 Task: Open a blank sheet, save the file as 'teamwork' Insert a table '2 by 3' In first column, add headers, 'Product, Quantity'. Under first header add  Apple, Mango. Under second header add  15, 20. Change table style to  'Green'
Action: Mouse moved to (16, 18)
Screenshot: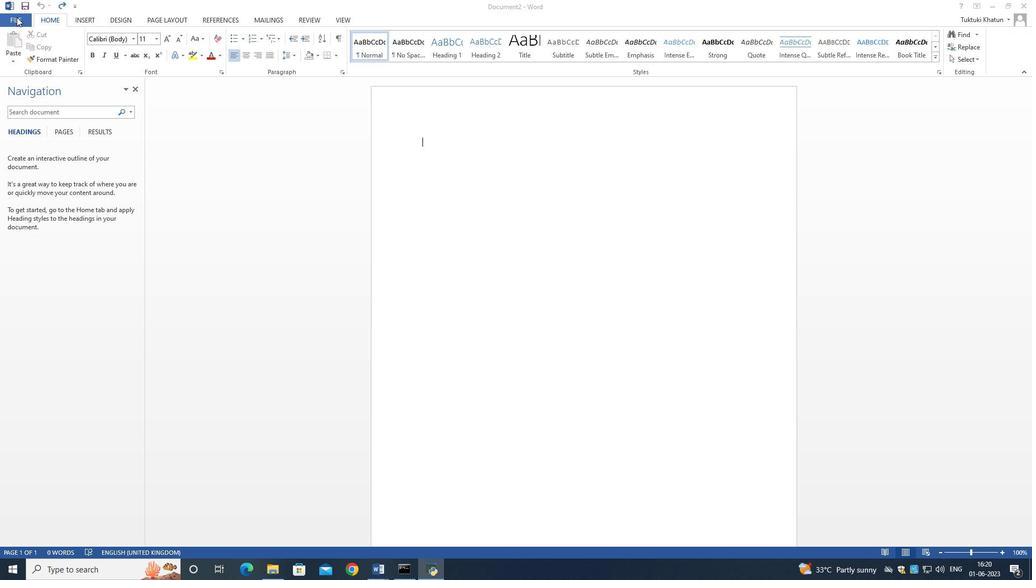 
Action: Mouse pressed left at (16, 18)
Screenshot: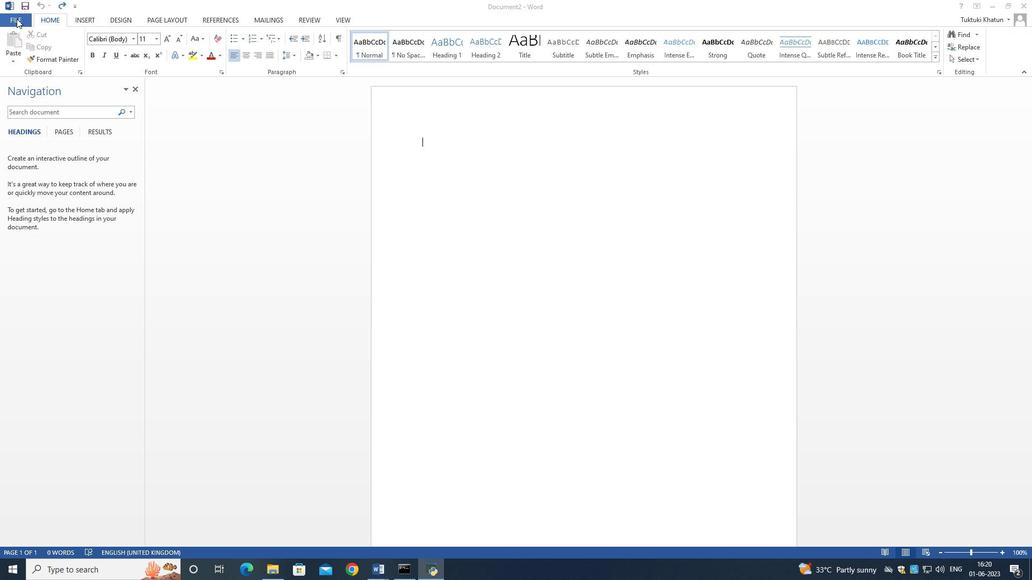 
Action: Mouse pressed left at (16, 18)
Screenshot: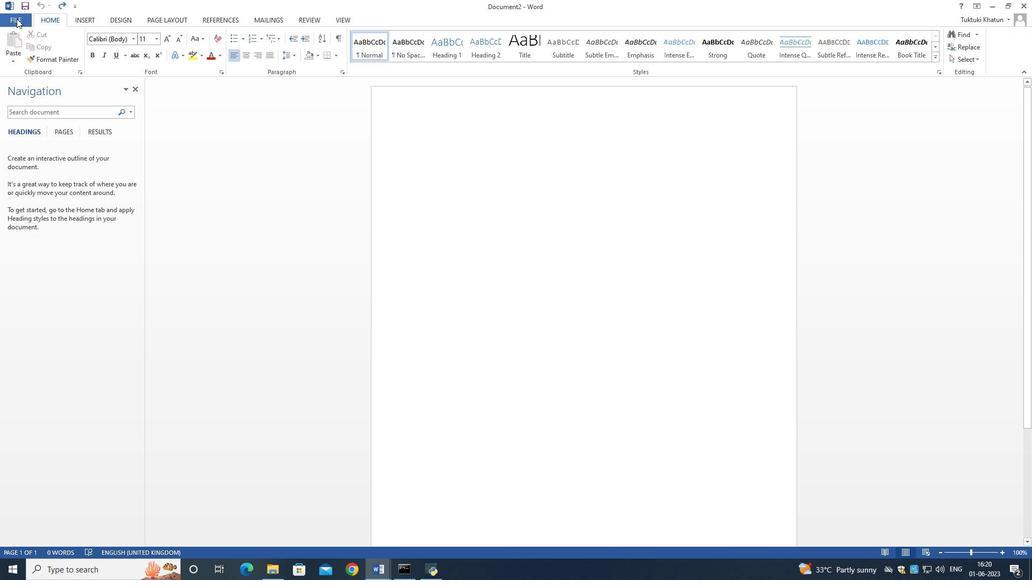 
Action: Mouse moved to (31, 86)
Screenshot: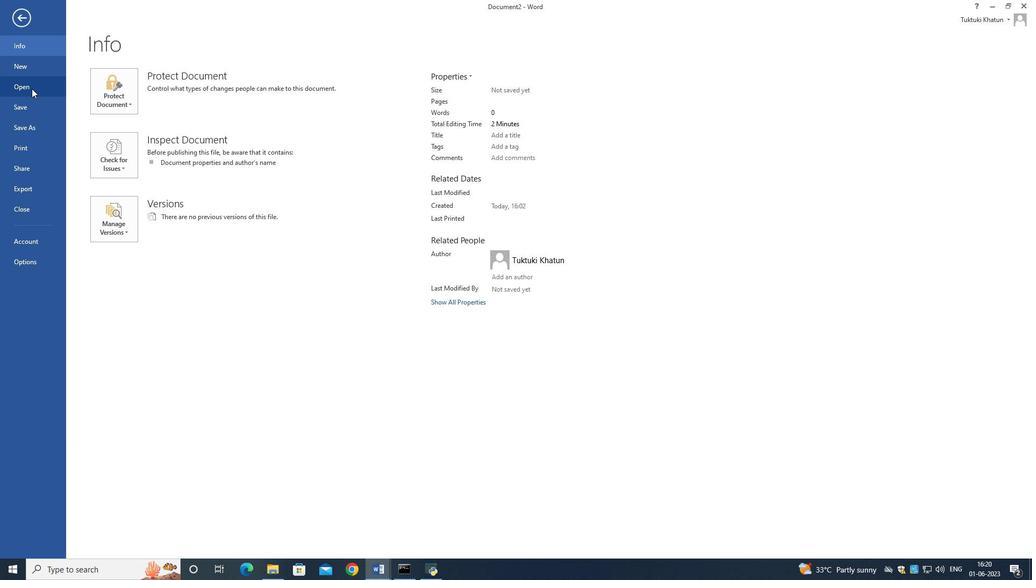 
Action: Mouse pressed left at (31, 86)
Screenshot: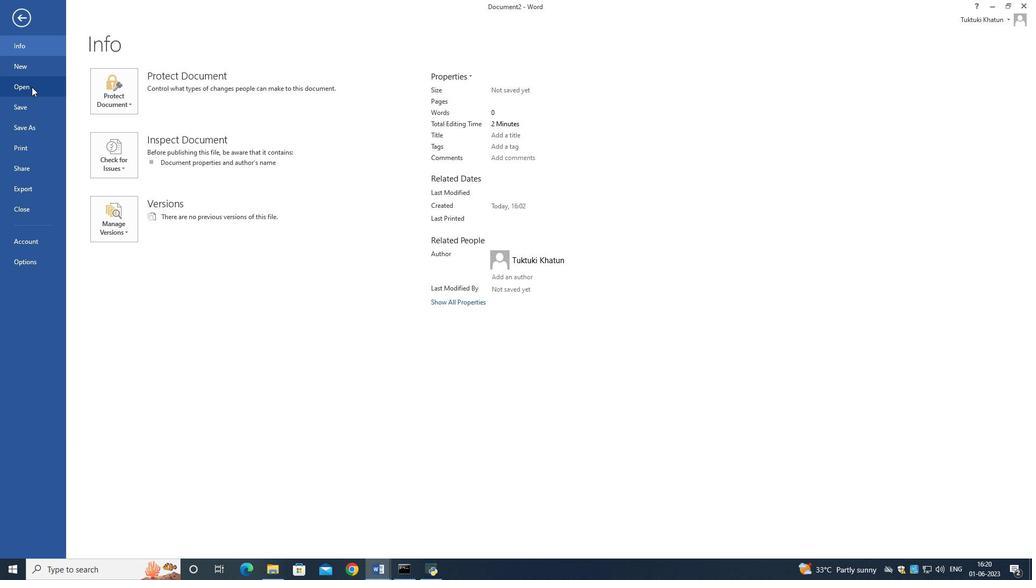 
Action: Mouse moved to (26, 68)
Screenshot: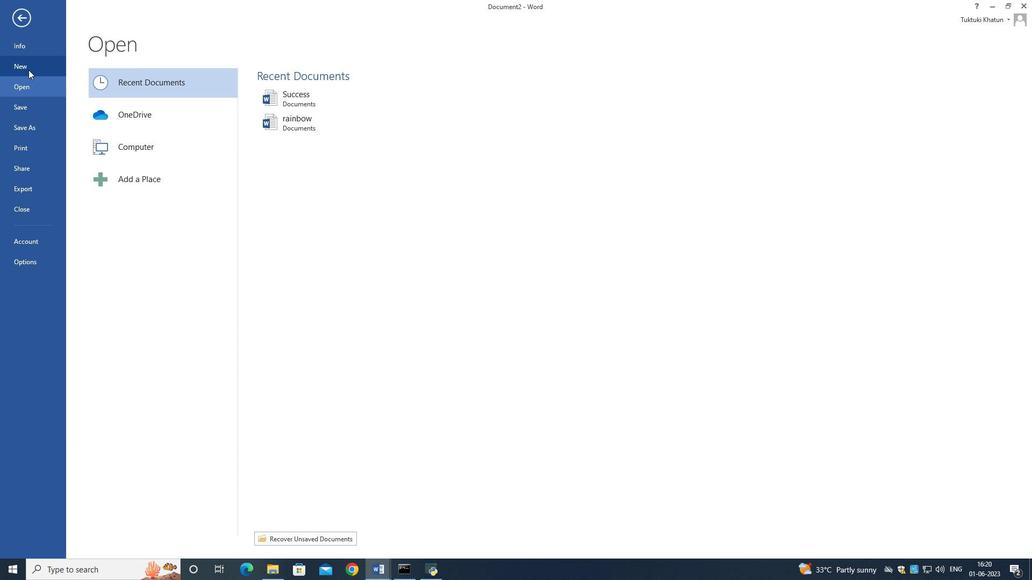 
Action: Mouse pressed left at (26, 68)
Screenshot: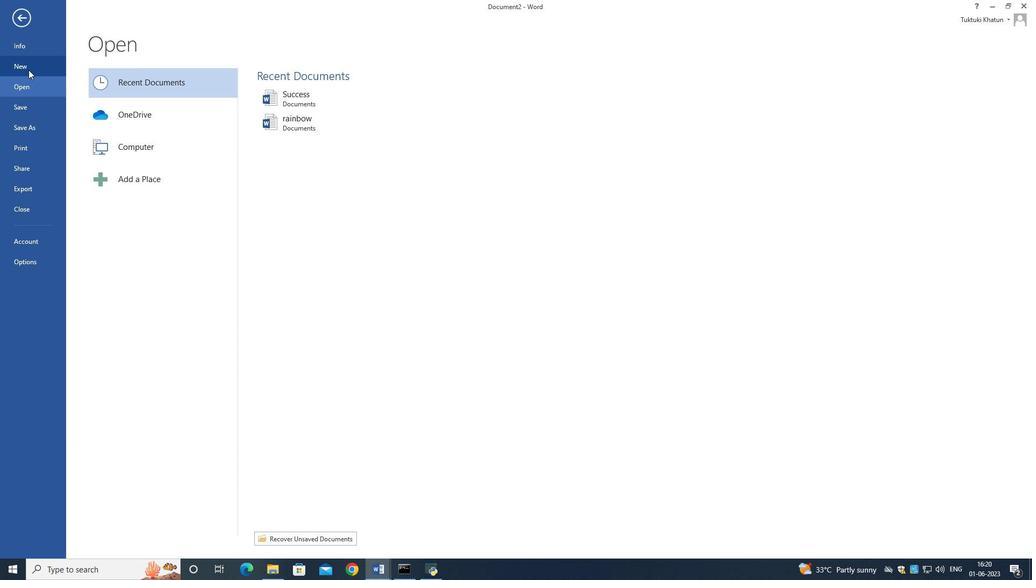 
Action: Mouse moved to (179, 161)
Screenshot: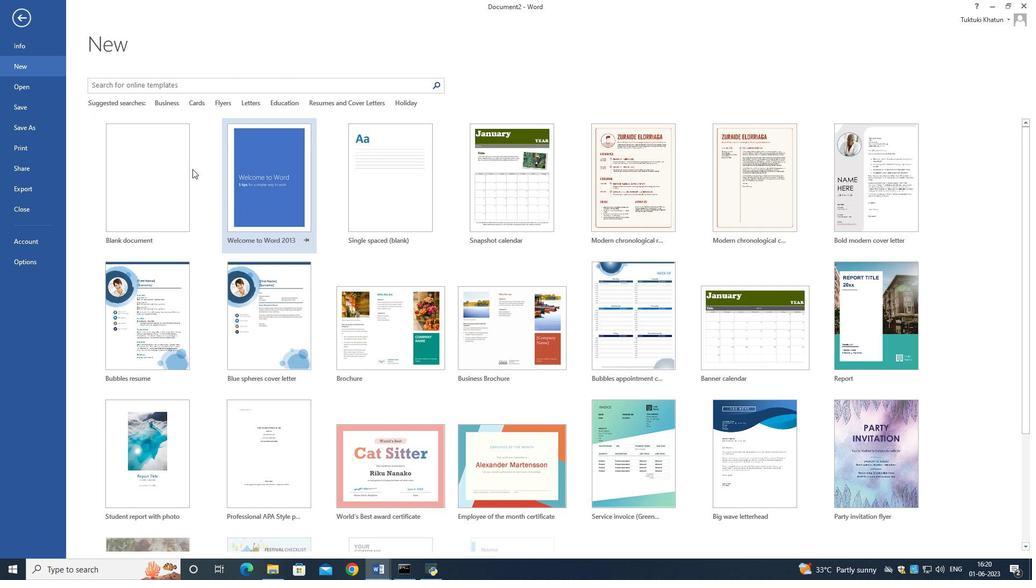 
Action: Mouse pressed left at (179, 161)
Screenshot: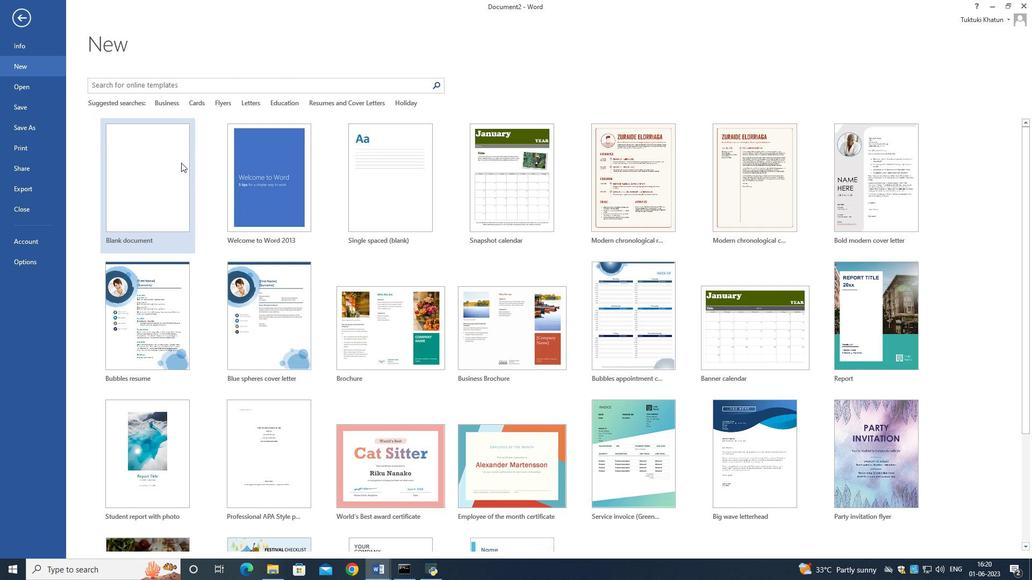 
Action: Key pressed ctrl+S
Screenshot: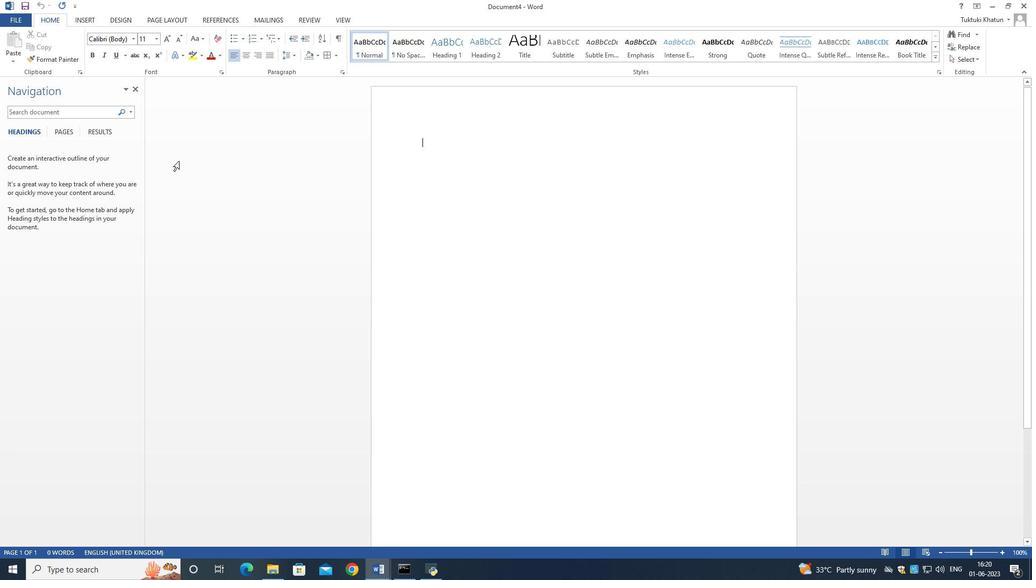 
Action: Mouse moved to (162, 119)
Screenshot: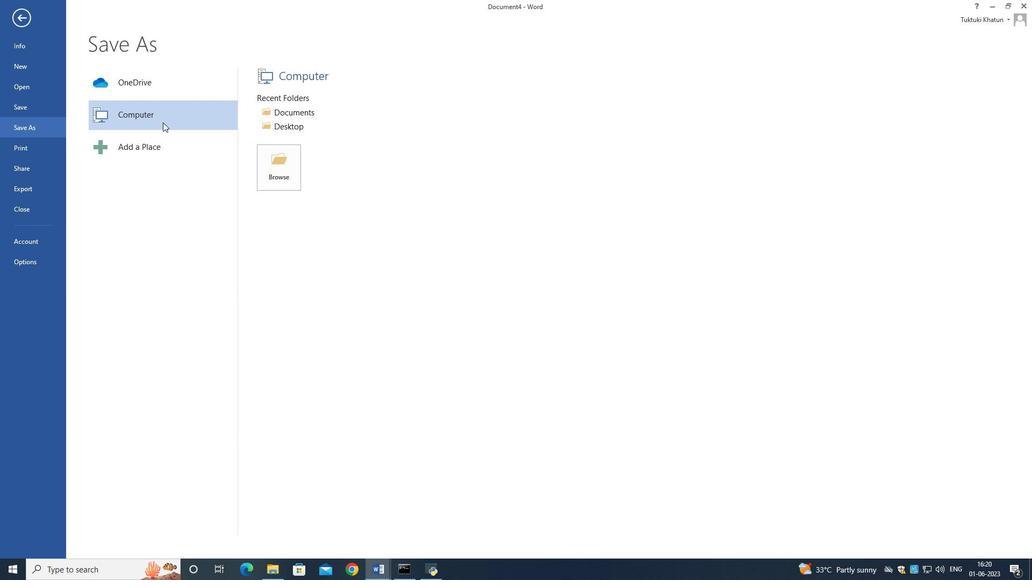 
Action: Mouse pressed left at (162, 119)
Screenshot: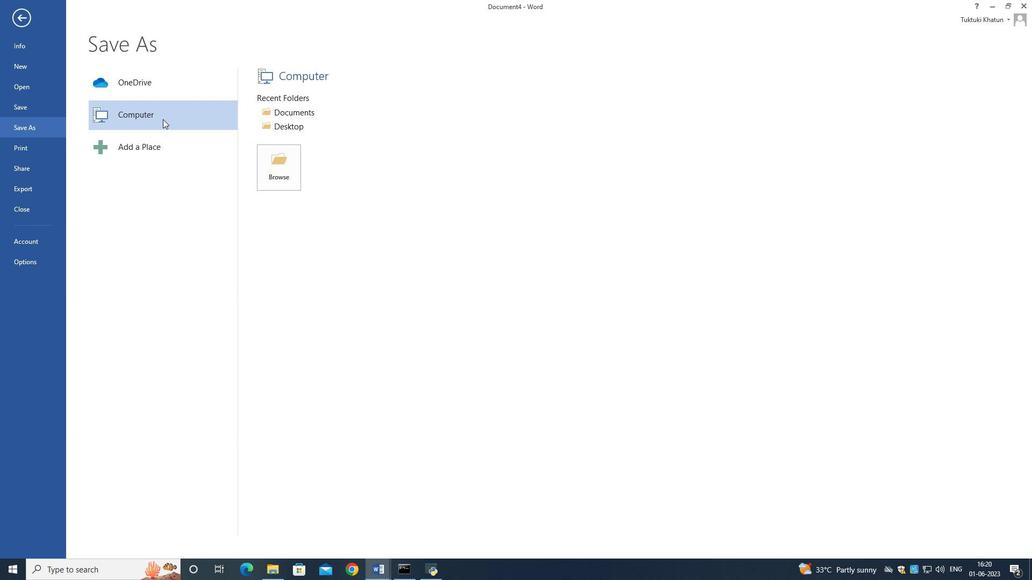 
Action: Mouse moved to (277, 108)
Screenshot: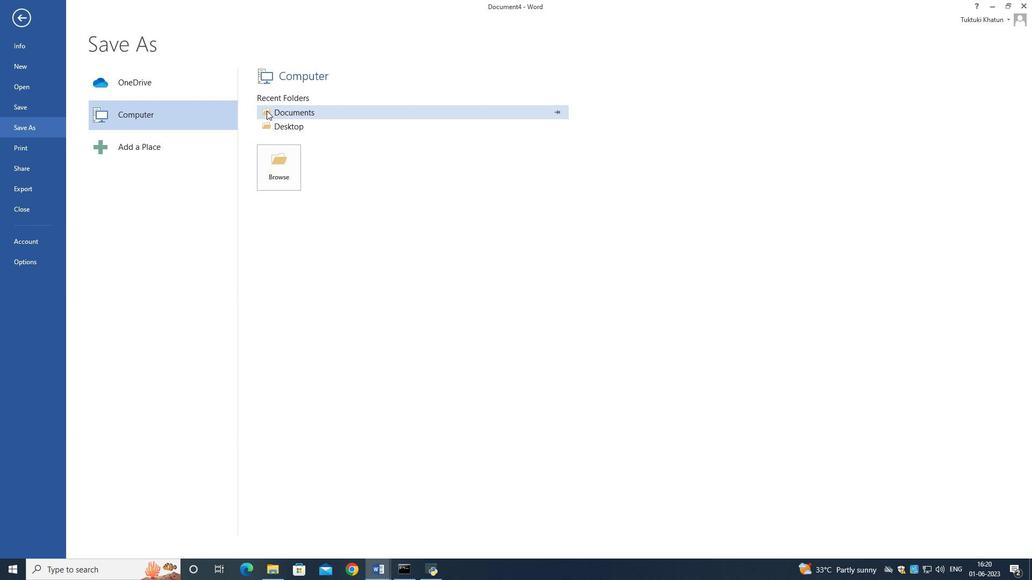 
Action: Mouse pressed left at (277, 108)
Screenshot: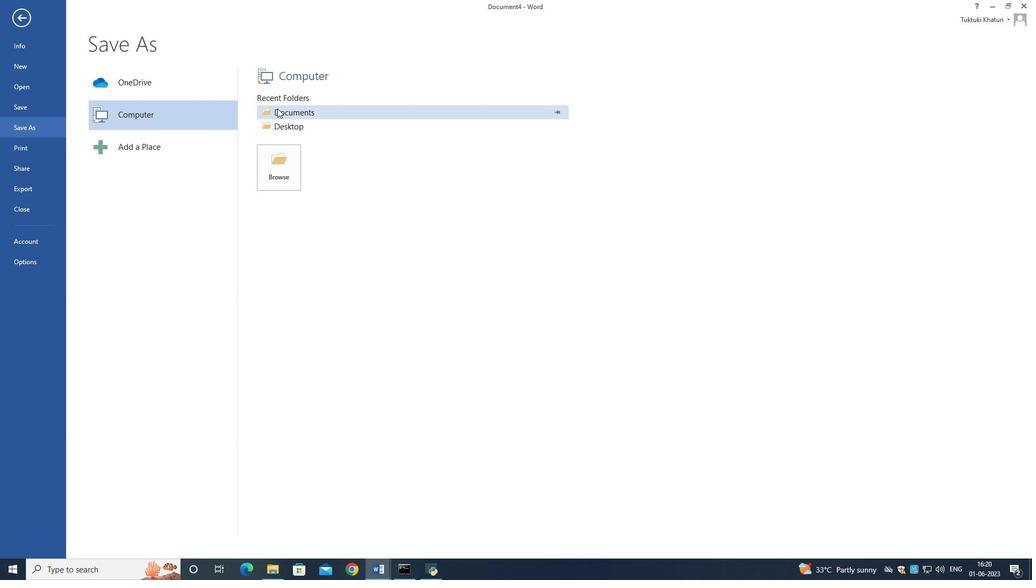 
Action: Mouse moved to (164, 179)
Screenshot: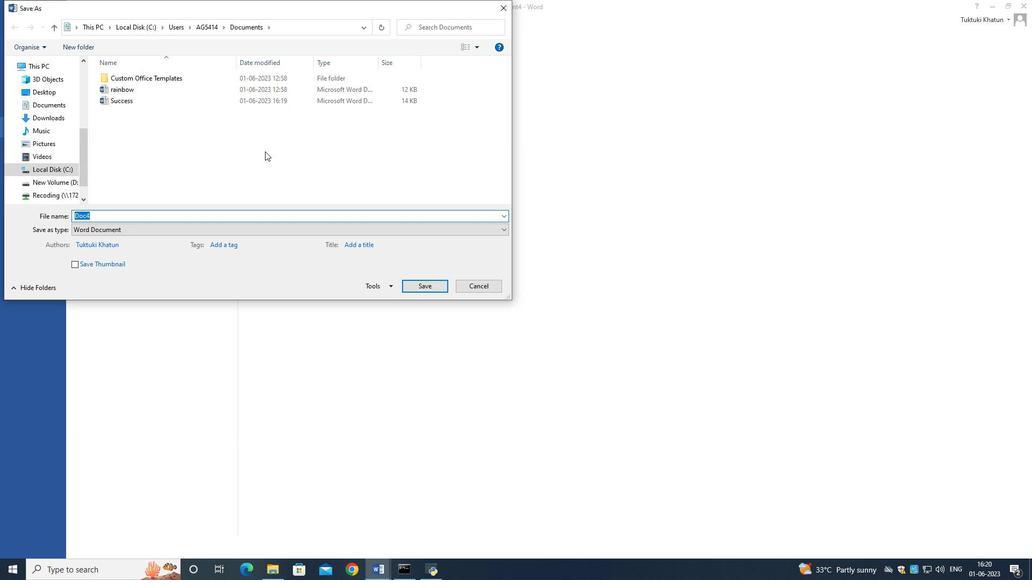 
Action: Key pressed <Key.backspace>teame<Key.backspace>work
Screenshot: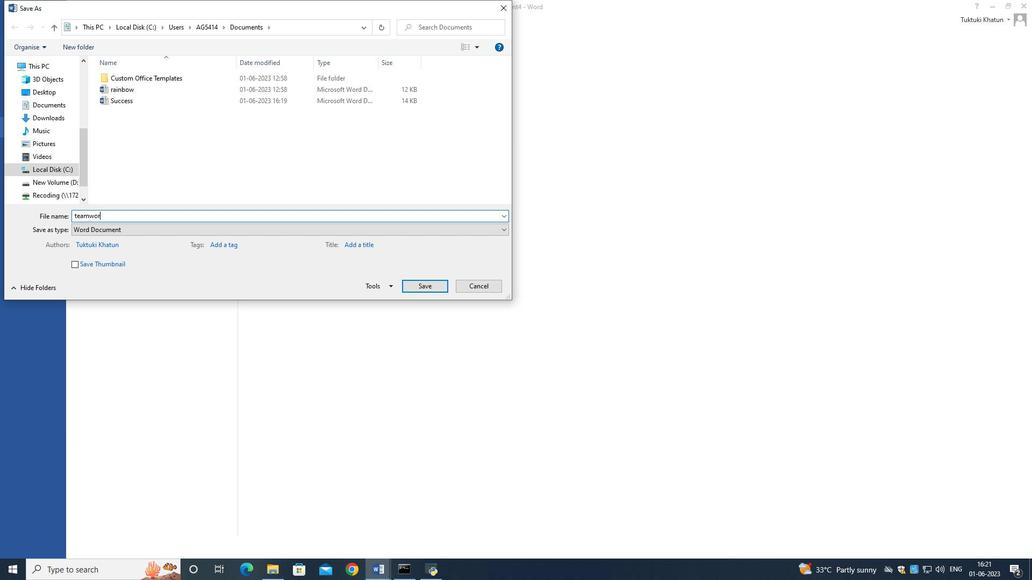 
Action: Mouse moved to (424, 291)
Screenshot: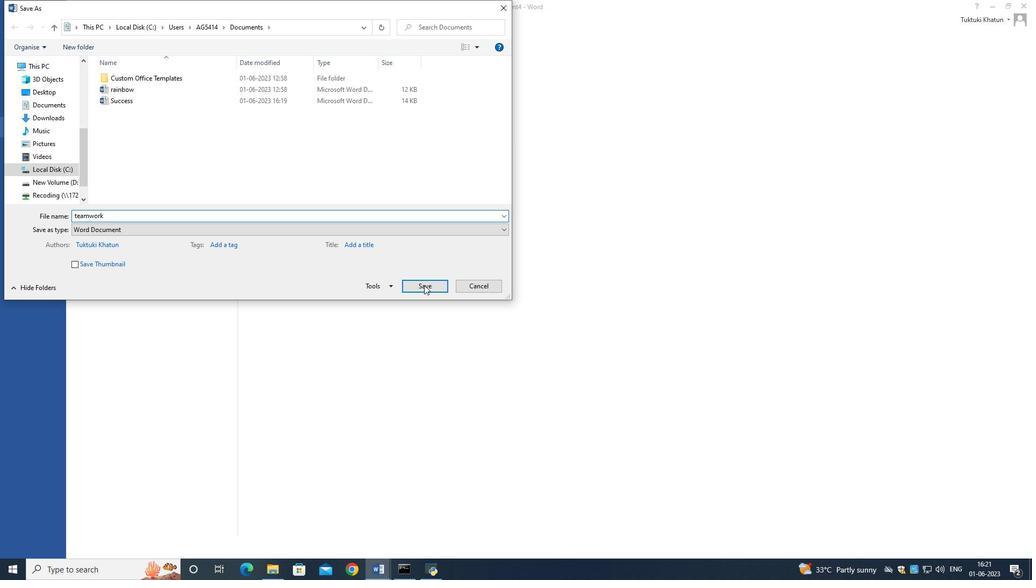 
Action: Mouse pressed left at (424, 291)
Screenshot: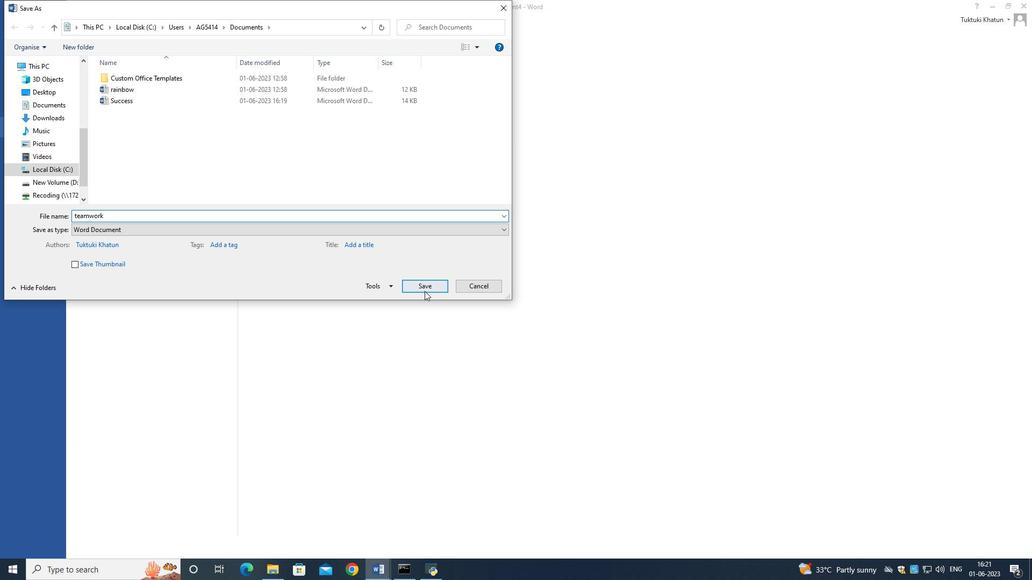 
Action: Mouse moved to (86, 16)
Screenshot: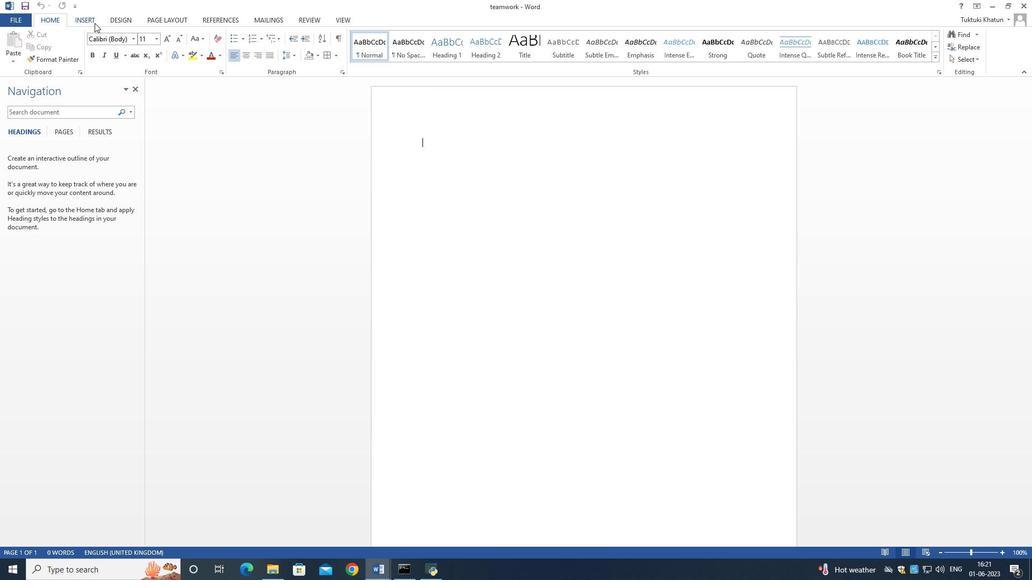 
Action: Mouse pressed left at (86, 16)
Screenshot: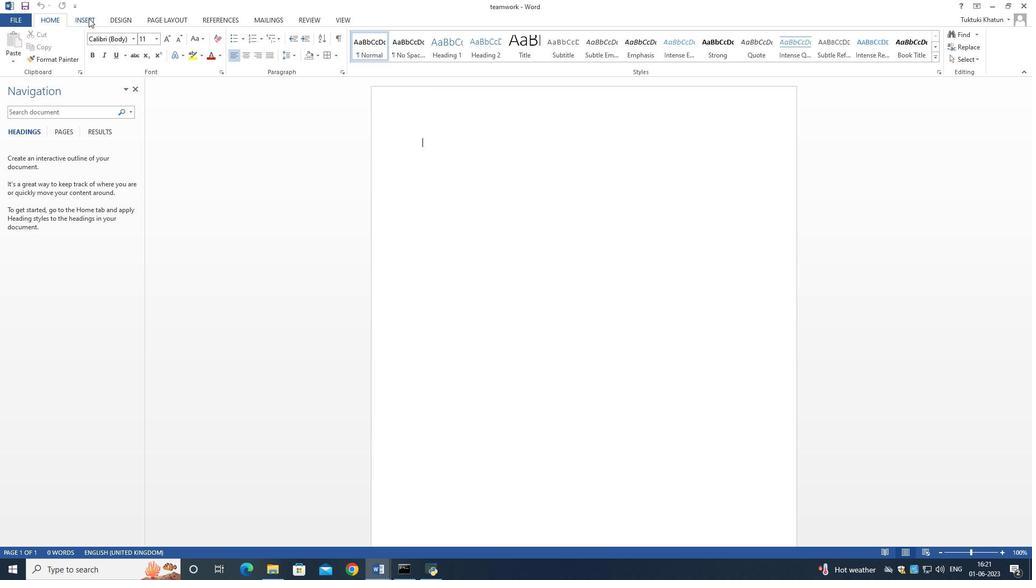 
Action: Mouse moved to (84, 43)
Screenshot: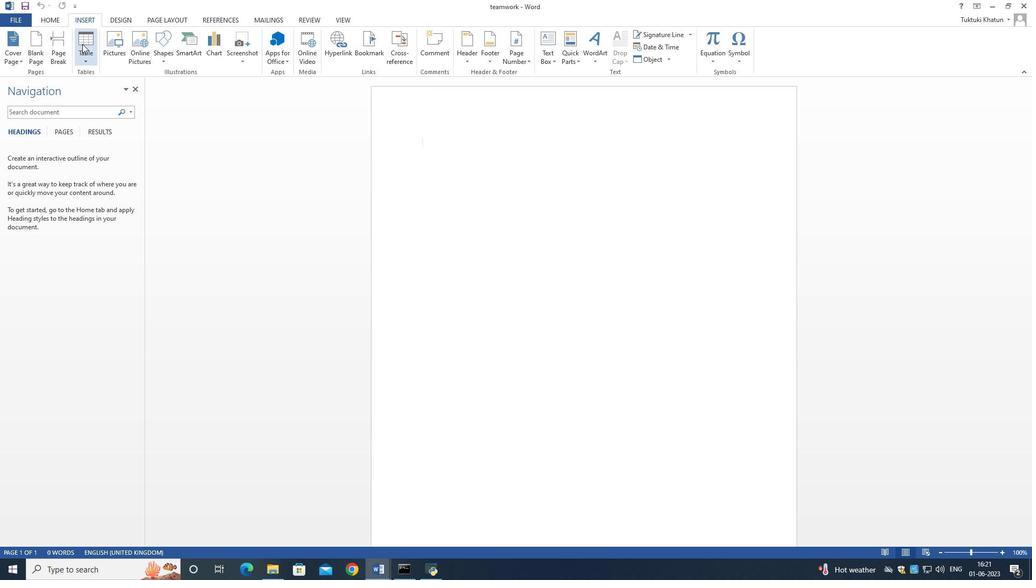 
Action: Mouse pressed left at (84, 43)
Screenshot: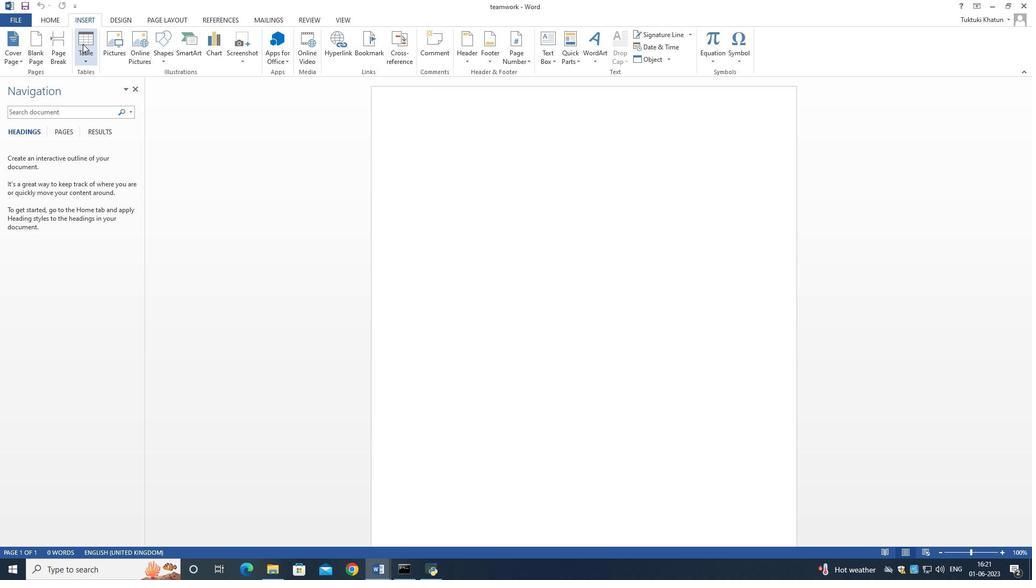
Action: Mouse moved to (94, 88)
Screenshot: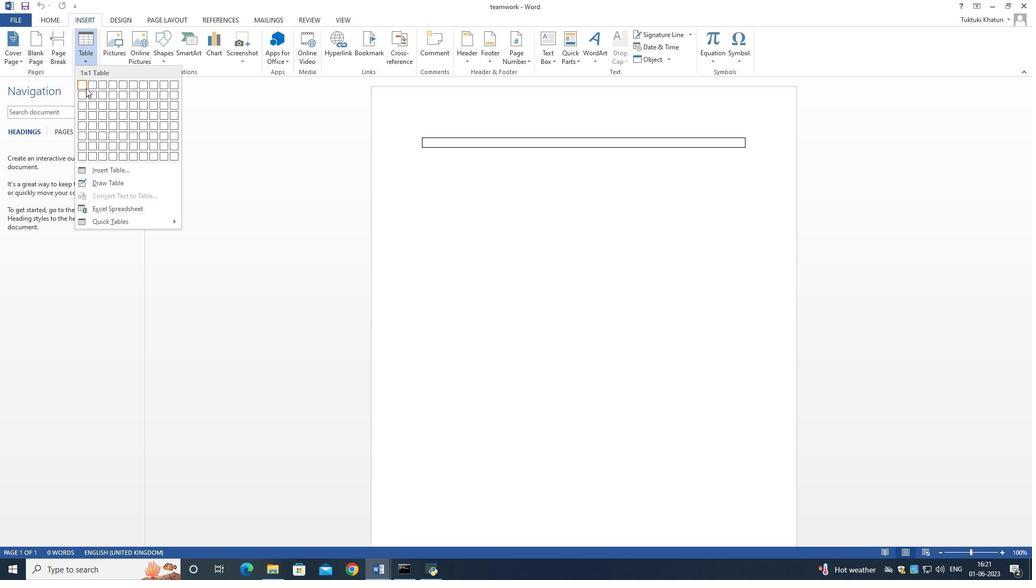 
Action: Mouse pressed left at (94, 88)
Screenshot: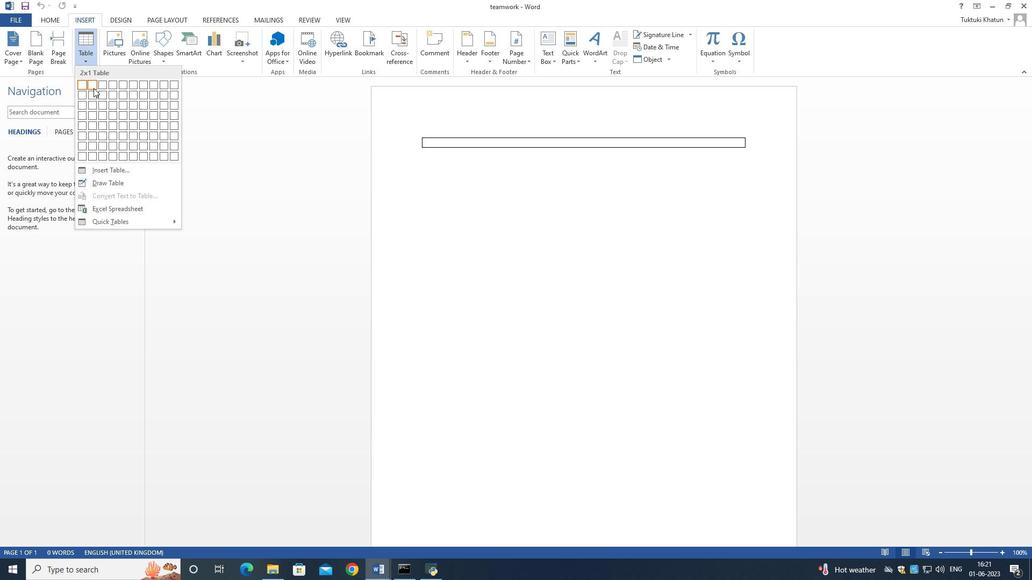 
Action: Mouse moved to (437, 144)
Screenshot: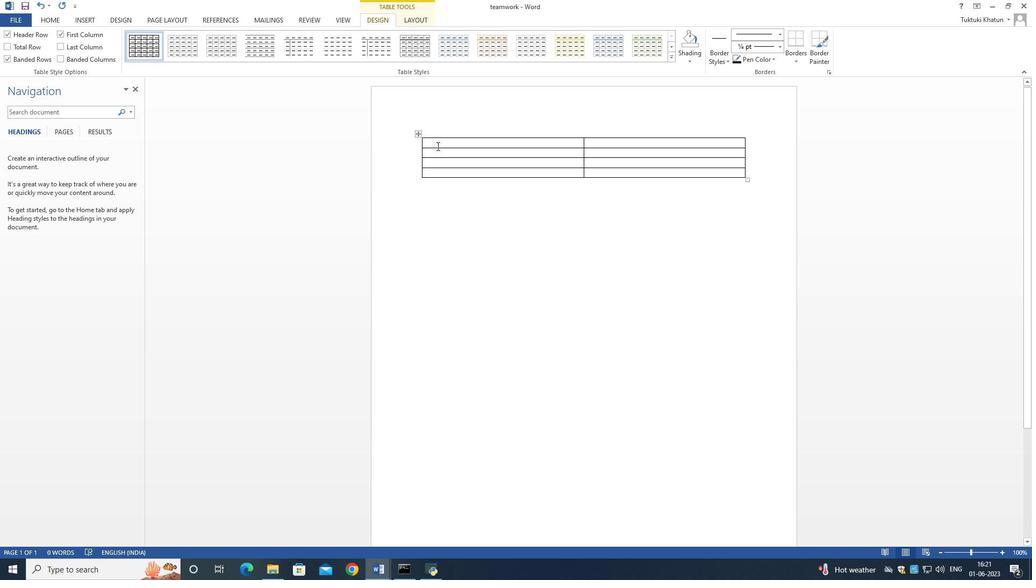 
Action: Key pressed <Key.shift_r>Product
Screenshot: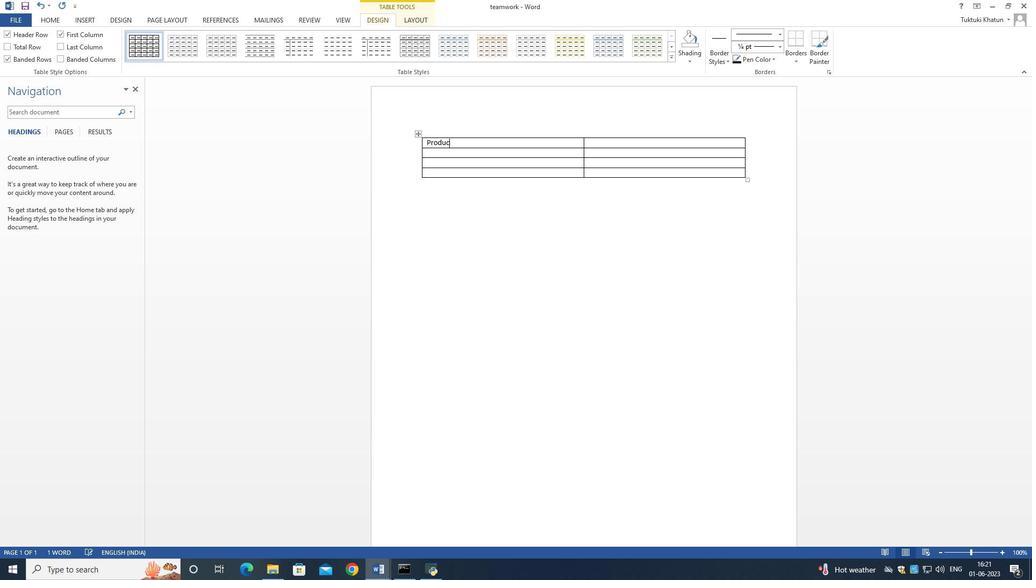 
Action: Mouse moved to (604, 144)
Screenshot: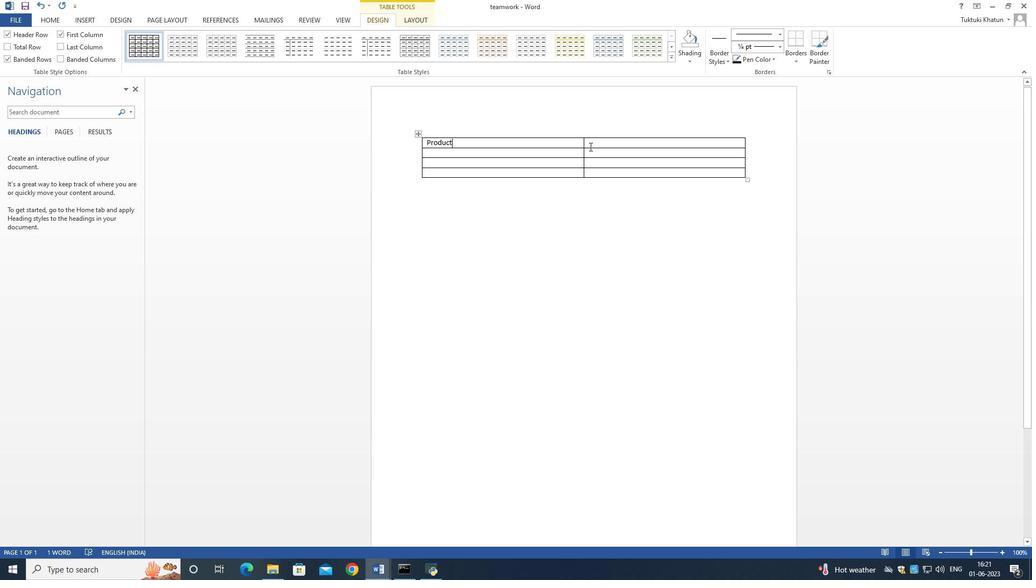 
Action: Mouse pressed left at (604, 144)
Screenshot: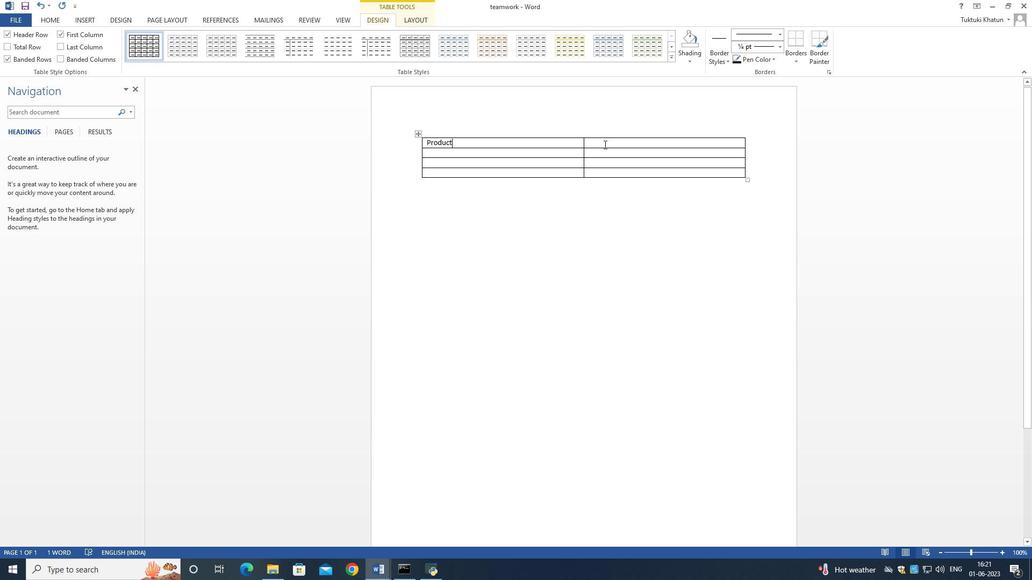 
Action: Mouse moved to (605, 144)
Screenshot: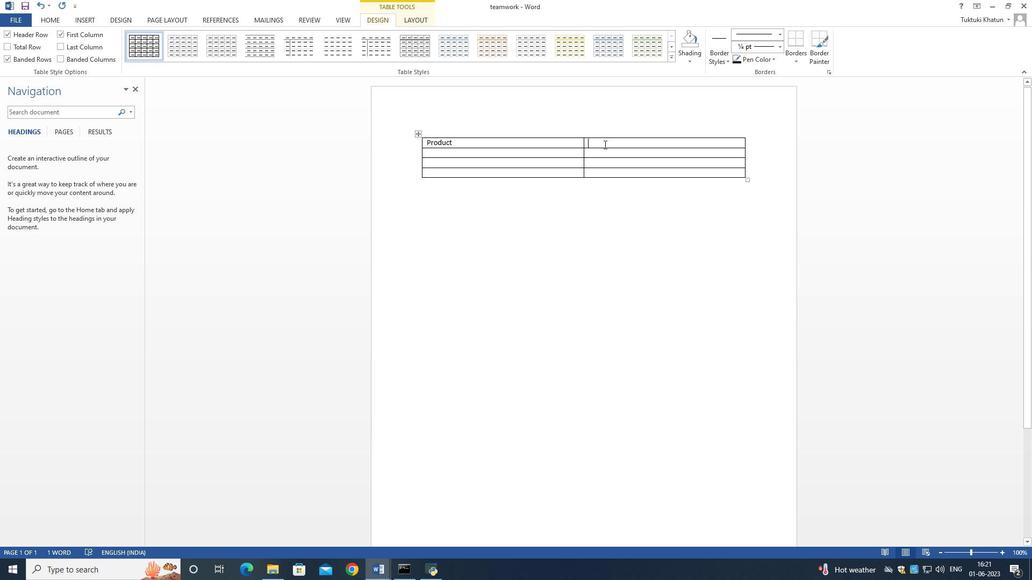 
Action: Key pressed <Key.shift>Quantity
Screenshot: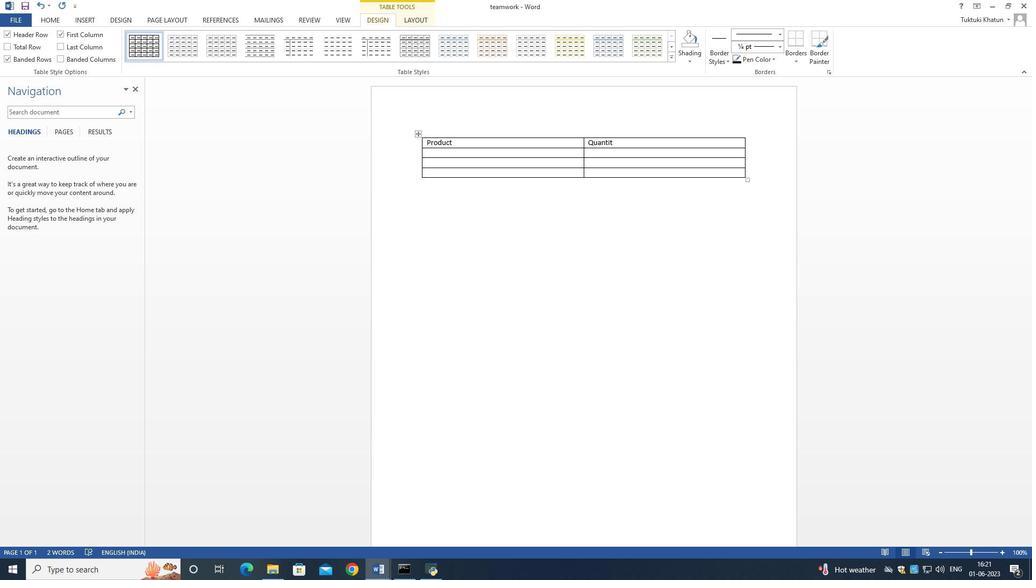 
Action: Mouse moved to (458, 154)
Screenshot: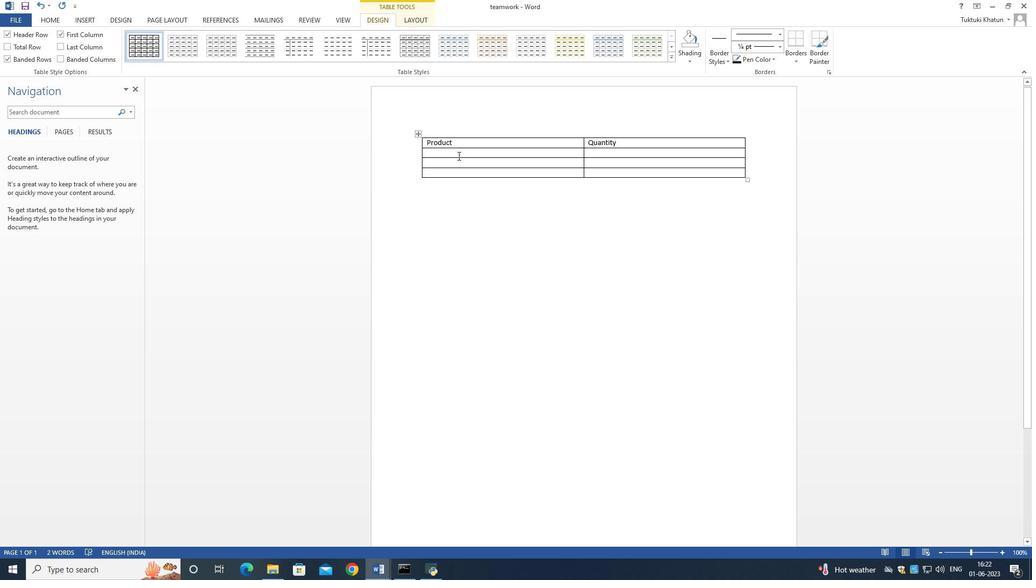 
Action: Mouse pressed left at (458, 154)
Screenshot: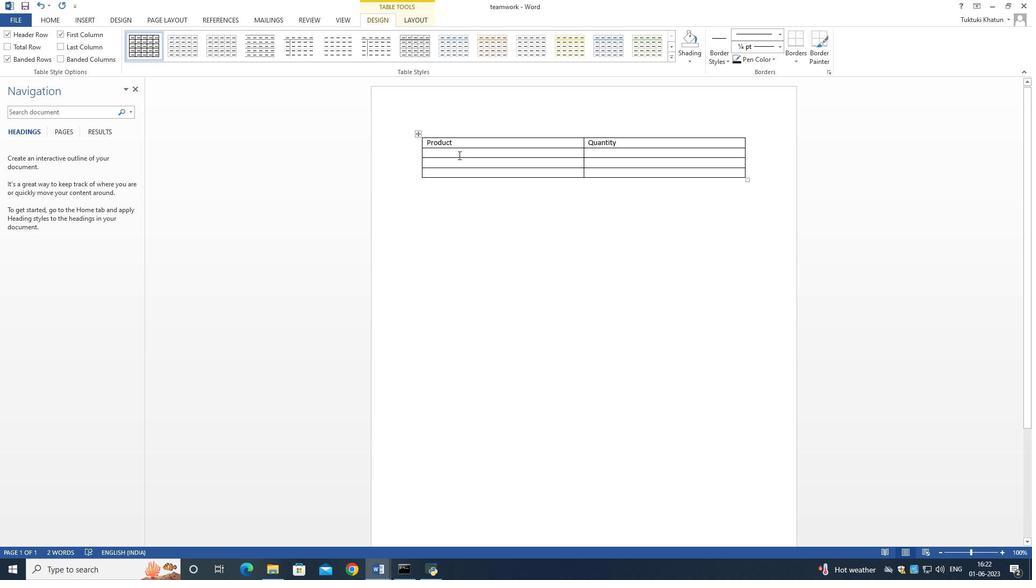 
Action: Key pressed <Key.shift>Apple<Key.down><Key.shift_r>Mango<Key.down>
Screenshot: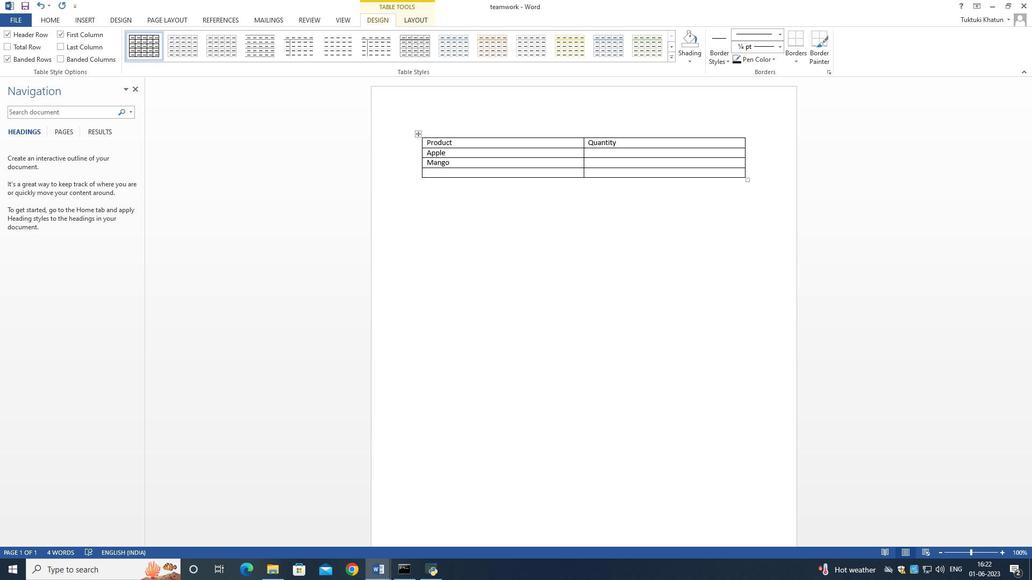 
Action: Mouse moved to (87, 20)
Screenshot: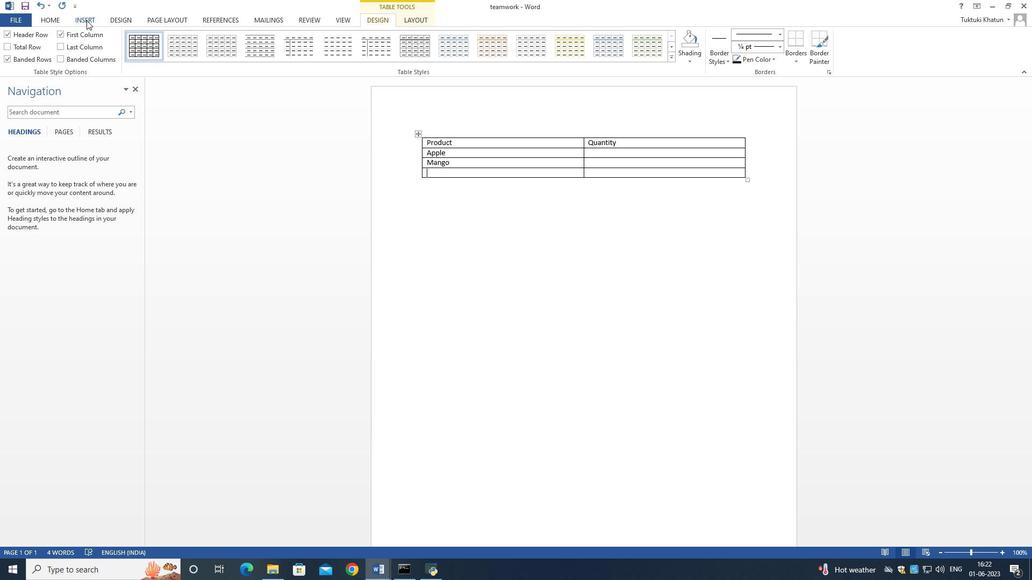
Action: Mouse pressed left at (87, 20)
Screenshot: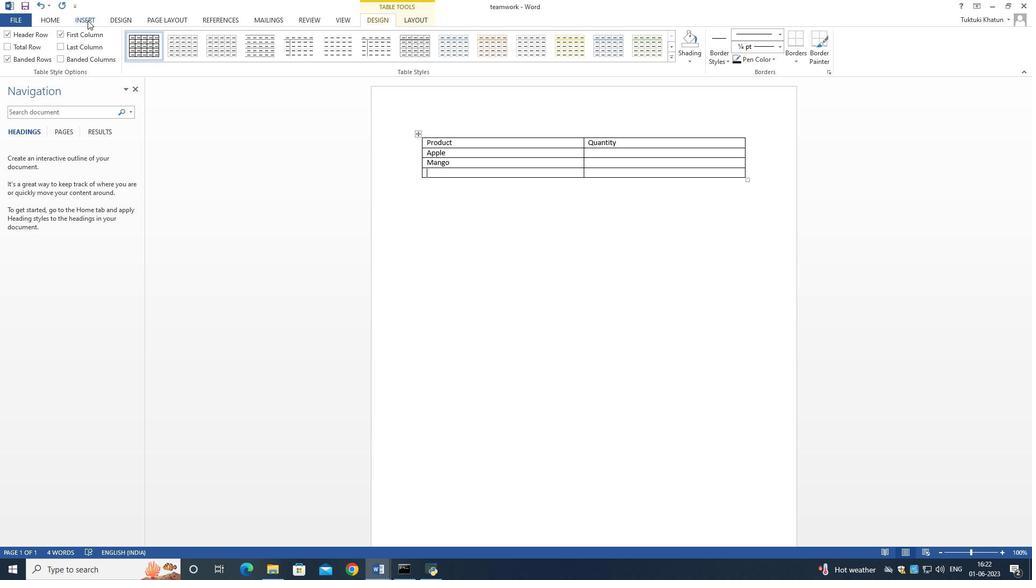 
Action: Mouse moved to (82, 38)
Screenshot: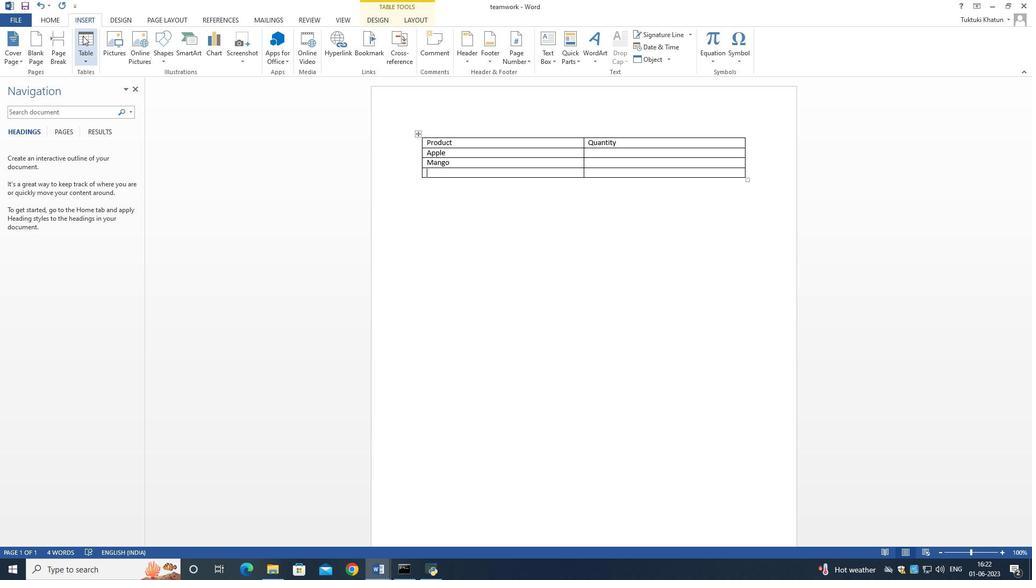 
Action: Mouse pressed left at (82, 38)
Screenshot: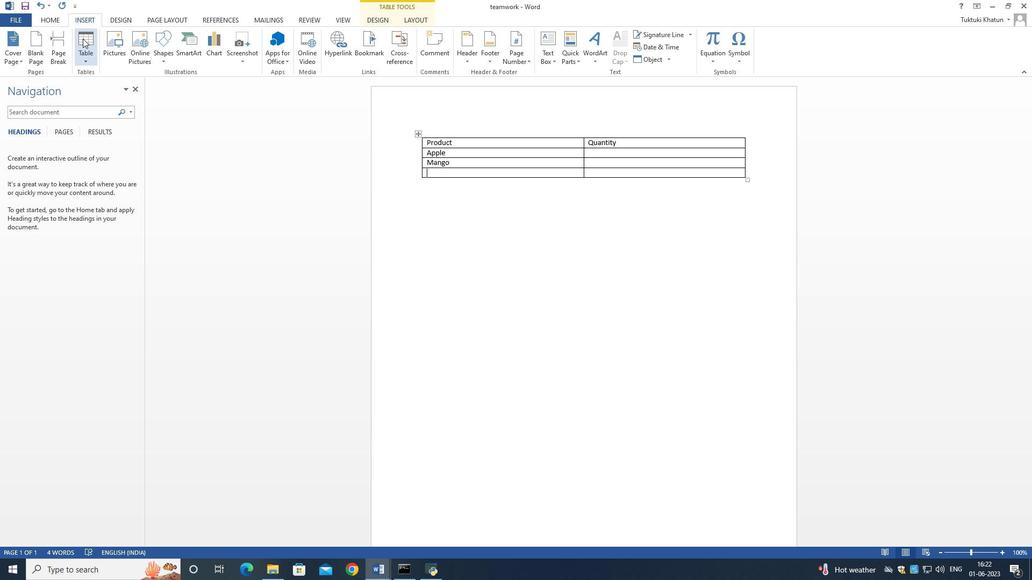 
Action: Mouse moved to (396, 136)
Screenshot: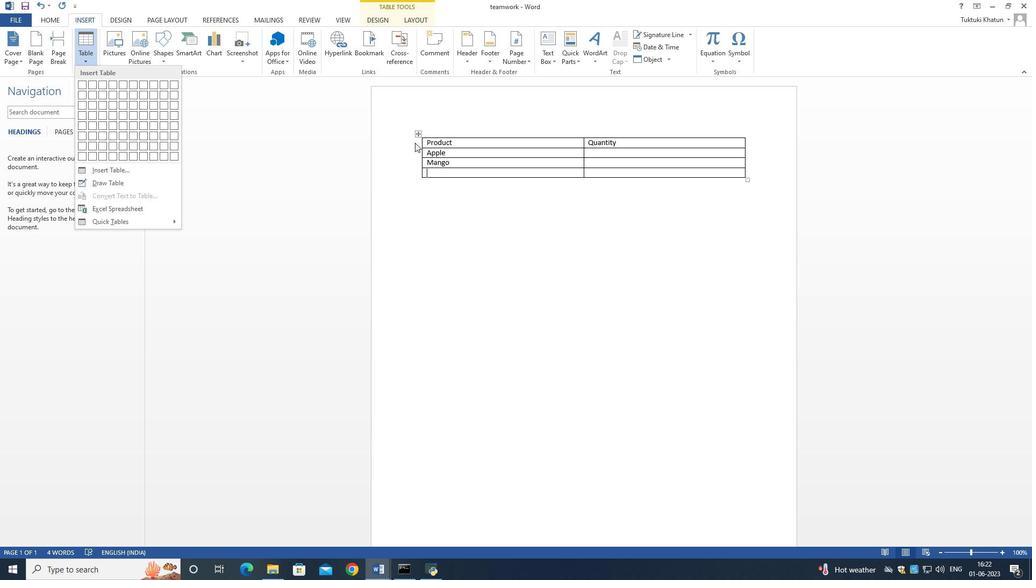 
Action: Mouse pressed left at (396, 136)
Screenshot: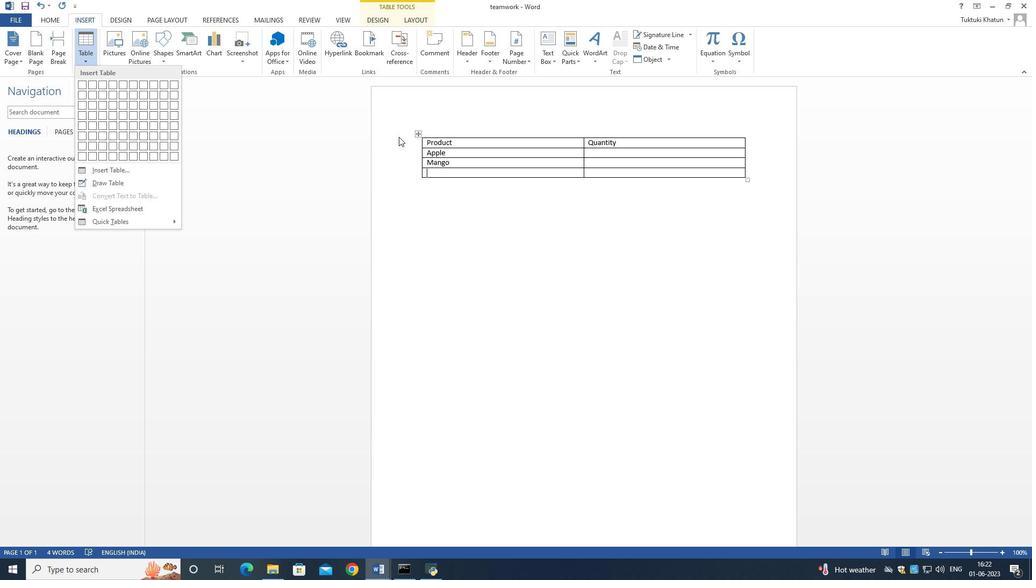 
Action: Mouse moved to (417, 133)
Screenshot: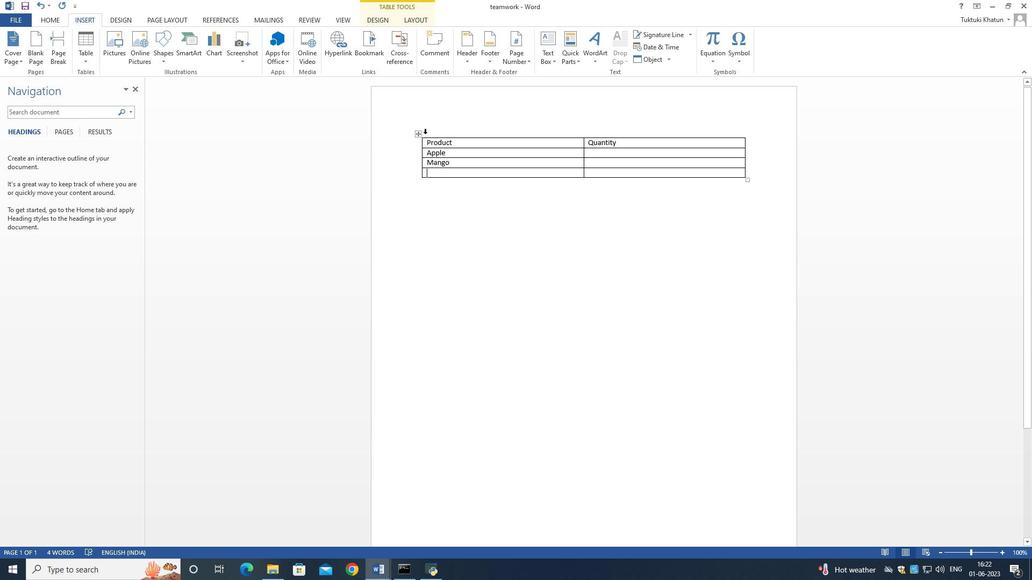 
Action: Mouse pressed left at (417, 133)
Screenshot: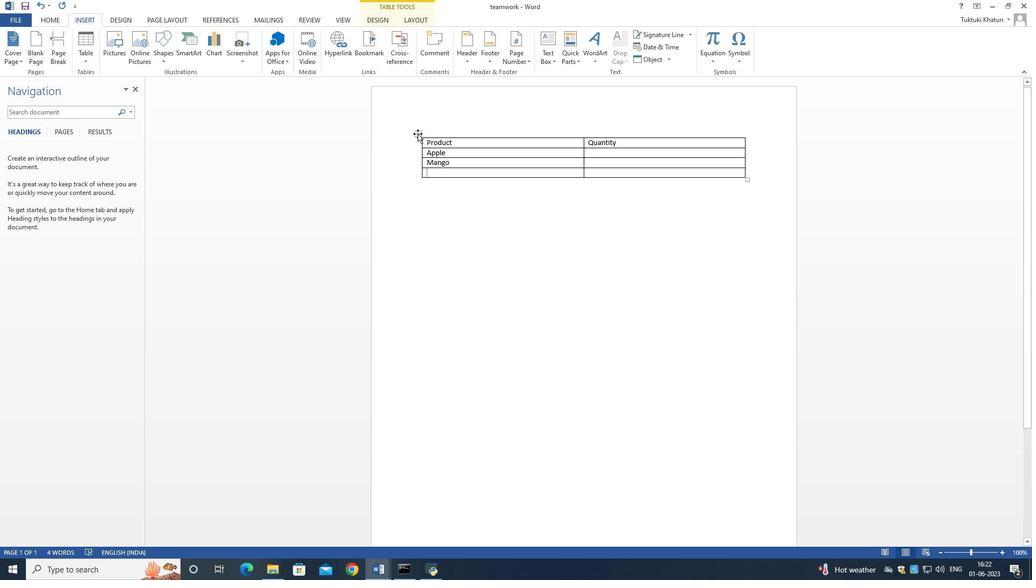
Action: Mouse moved to (443, 192)
Screenshot: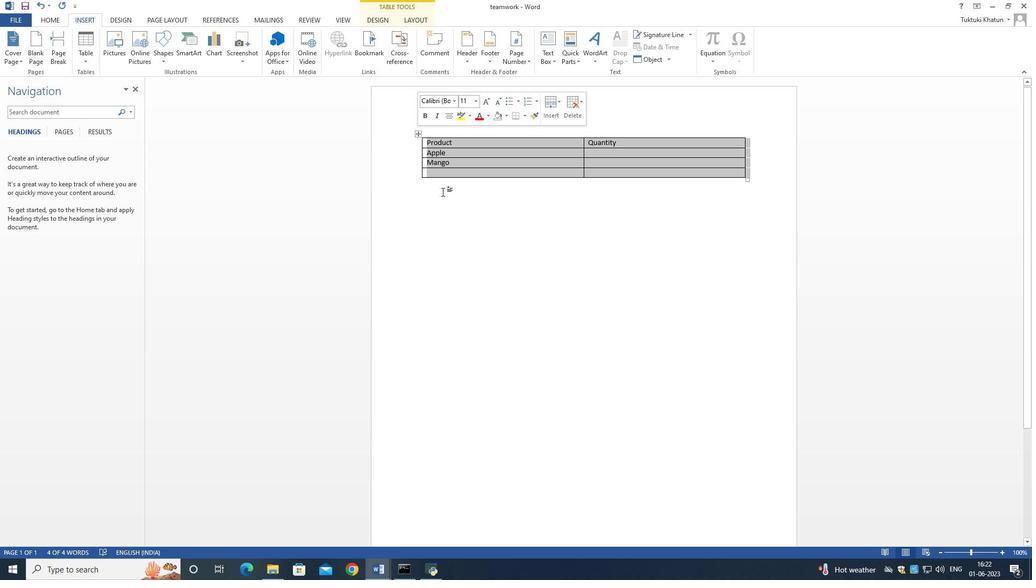 
Action: Mouse pressed left at (443, 192)
Screenshot: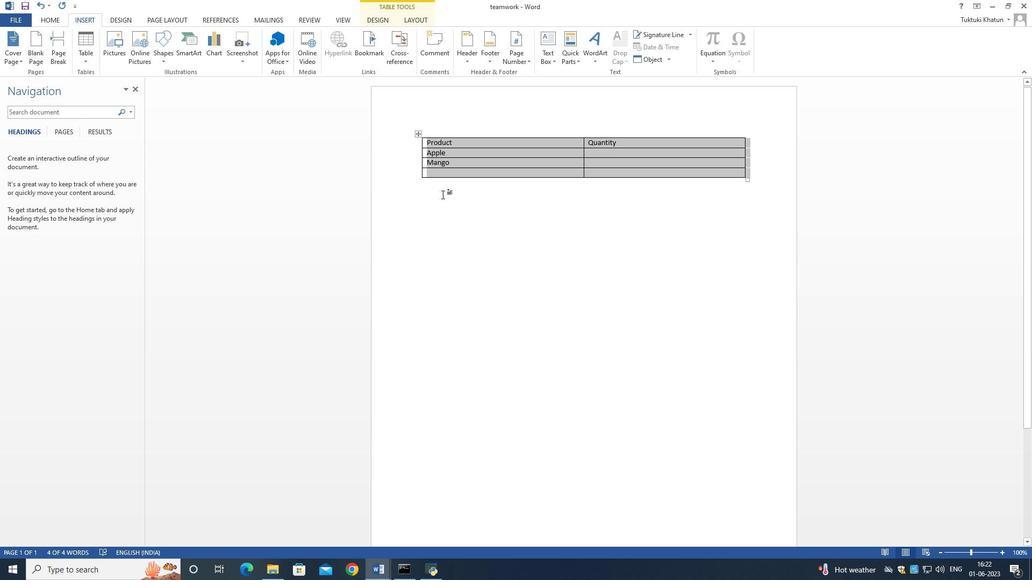 
Action: Mouse moved to (434, 169)
Screenshot: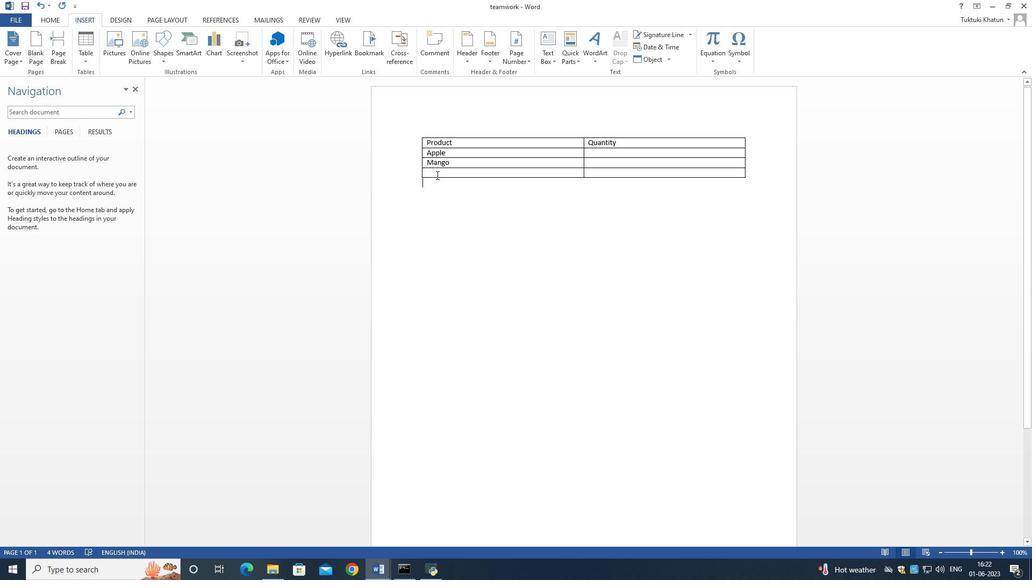 
Action: Mouse pressed left at (434, 169)
Screenshot: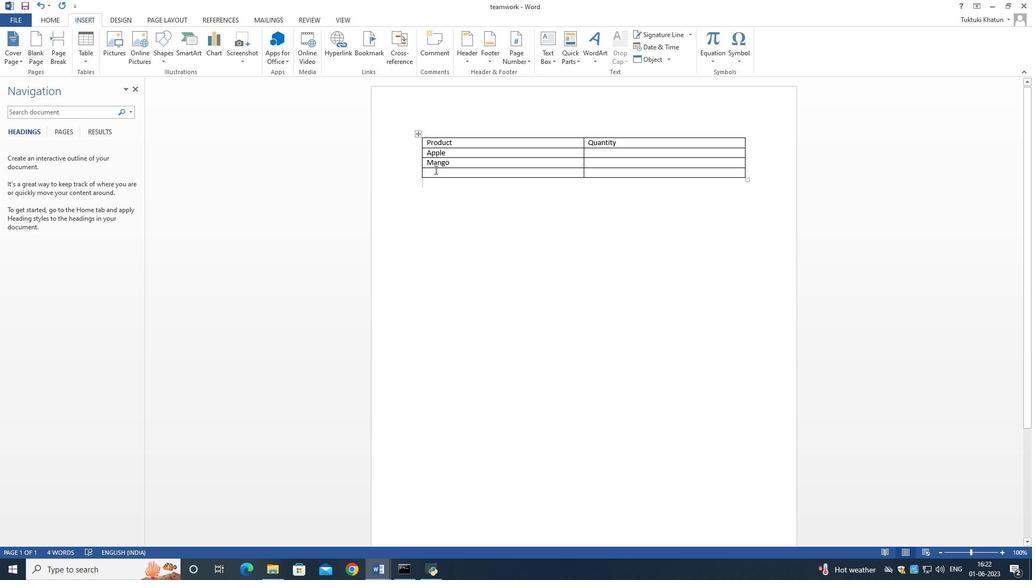
Action: Mouse moved to (739, 176)
Screenshot: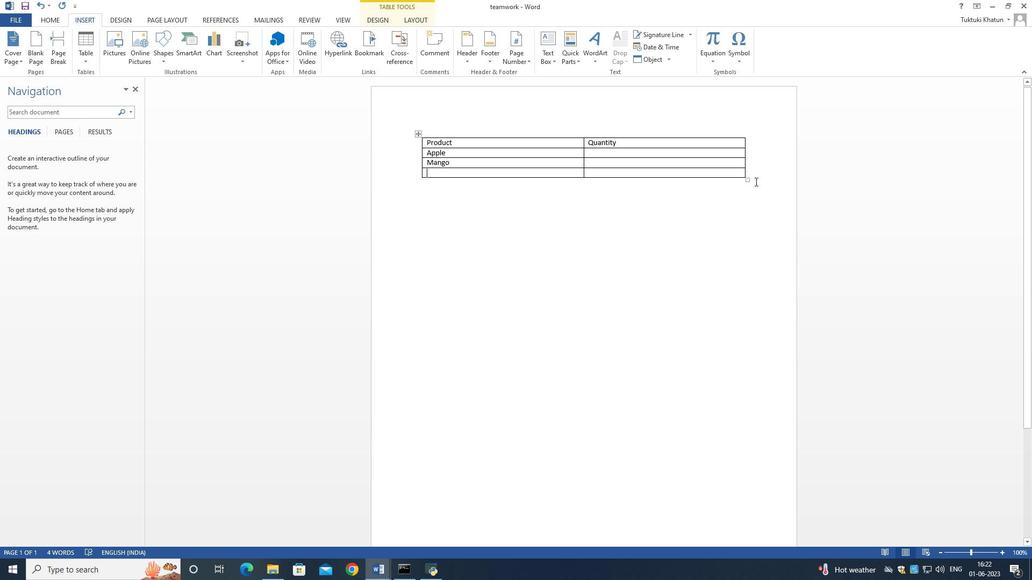 
Action: Mouse pressed left at (739, 176)
Screenshot: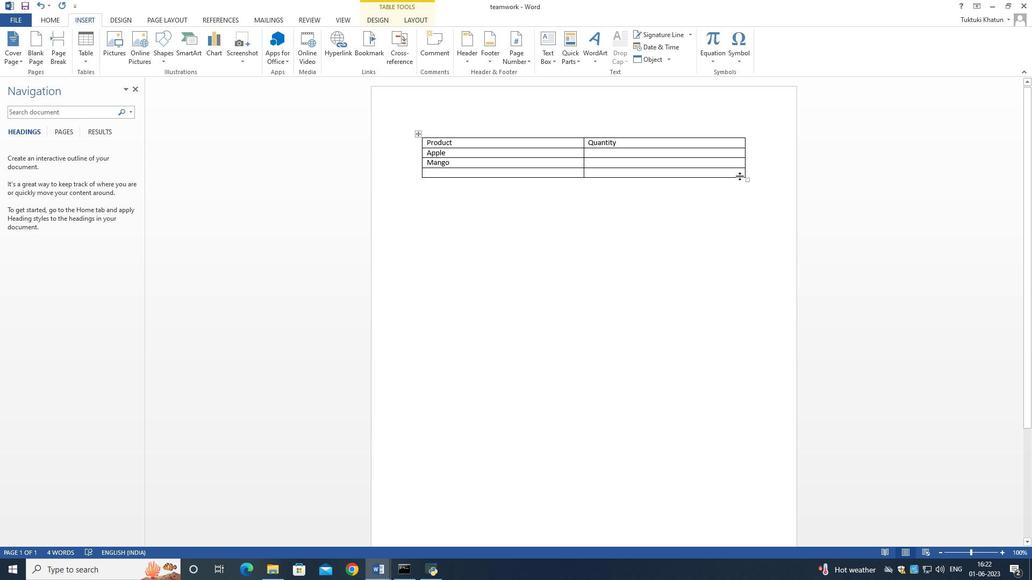 
Action: Mouse moved to (452, 178)
Screenshot: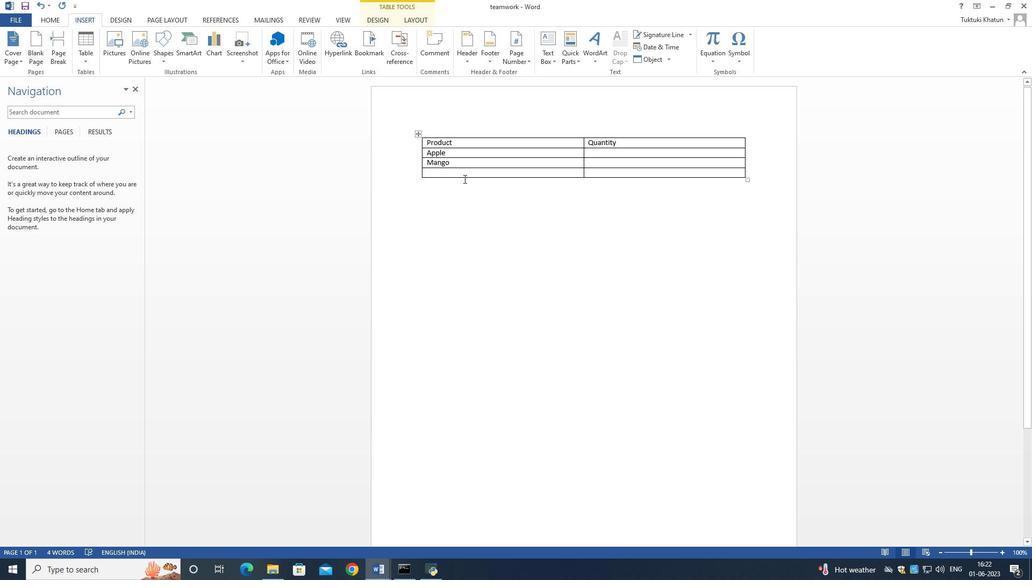 
Action: Mouse pressed left at (452, 178)
Screenshot: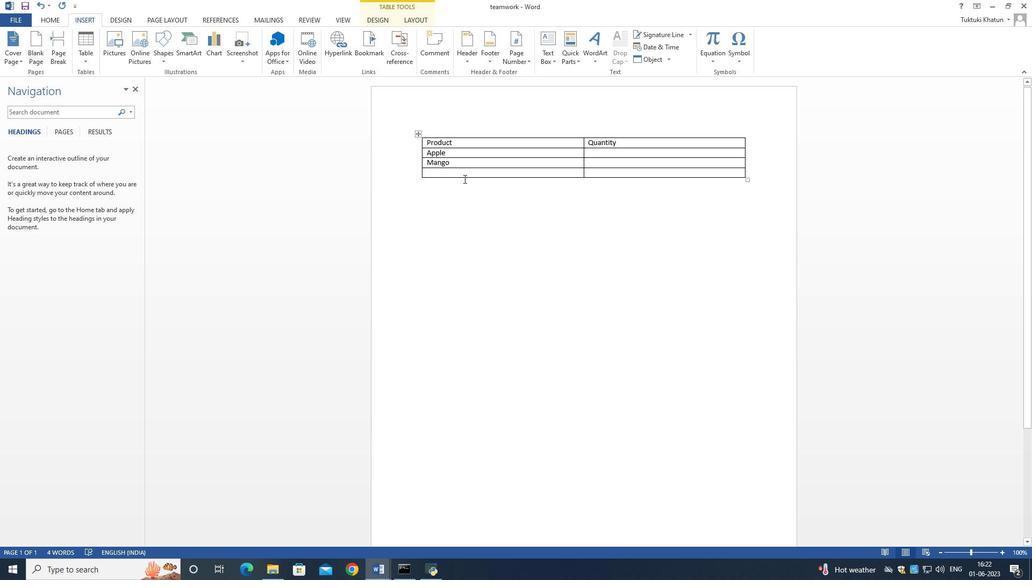 
Action: Mouse moved to (587, 173)
Screenshot: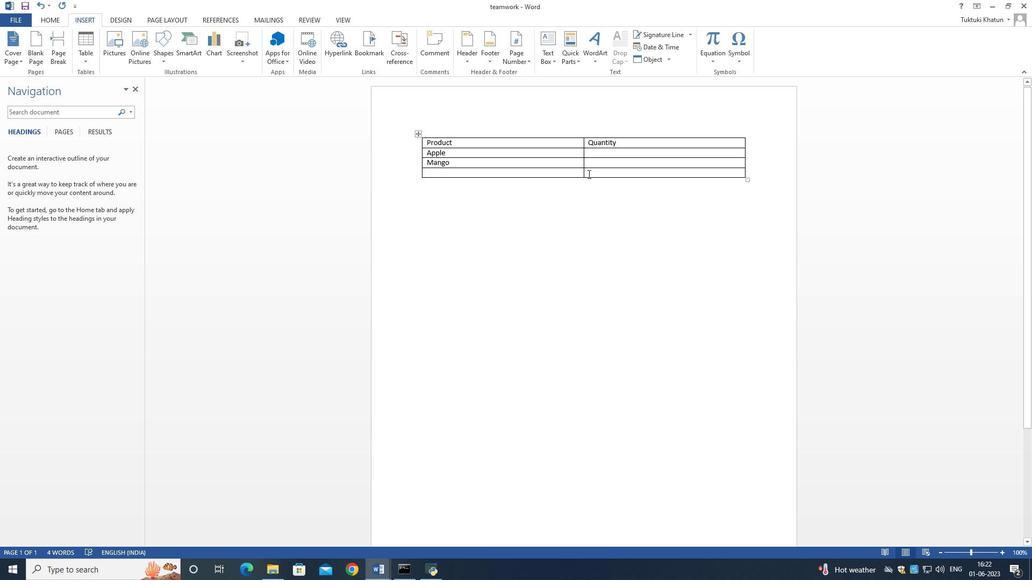 
Action: Mouse pressed left at (587, 173)
Screenshot: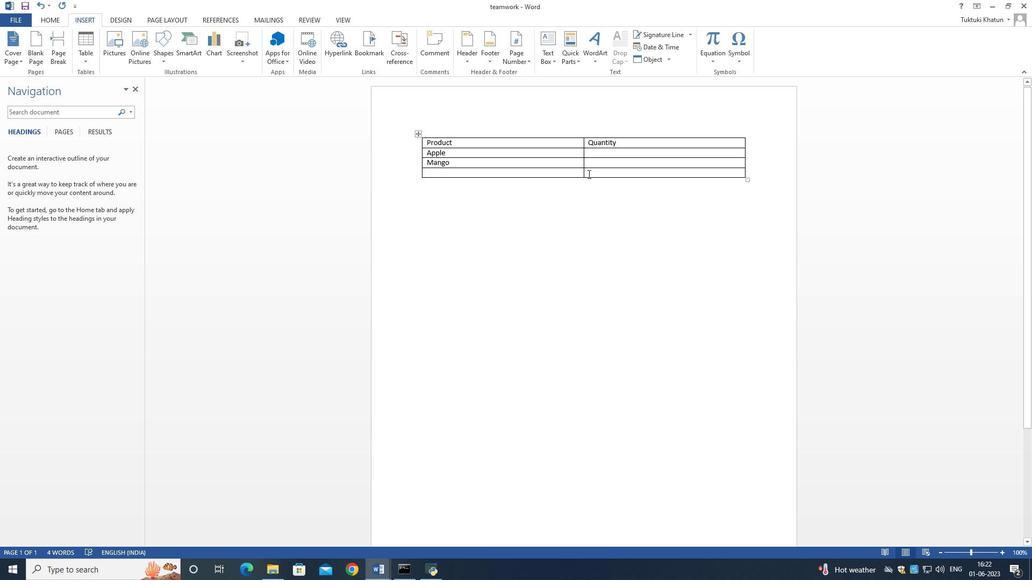 
Action: Mouse moved to (742, 170)
Screenshot: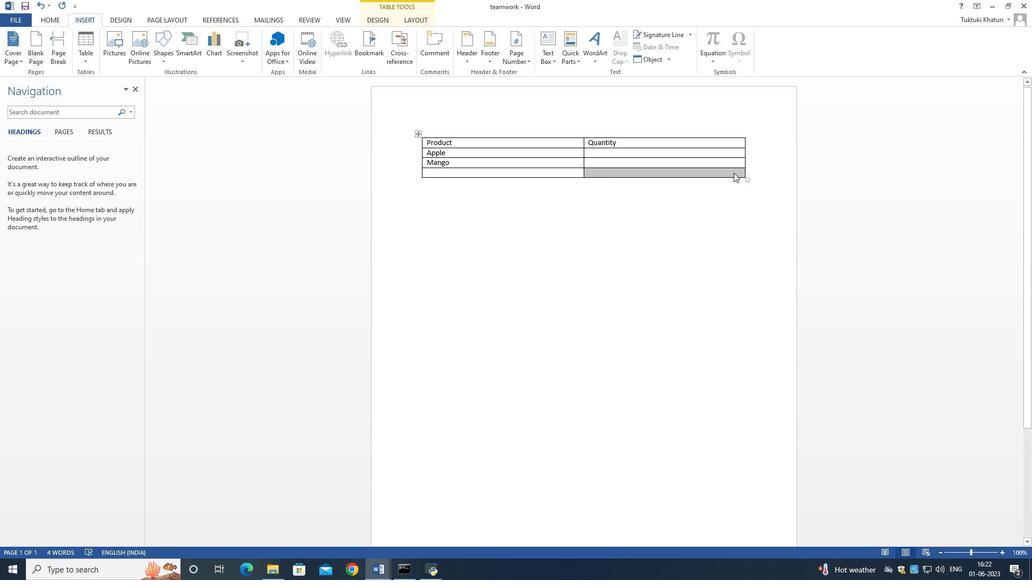 
Action: Mouse pressed left at (742, 170)
Screenshot: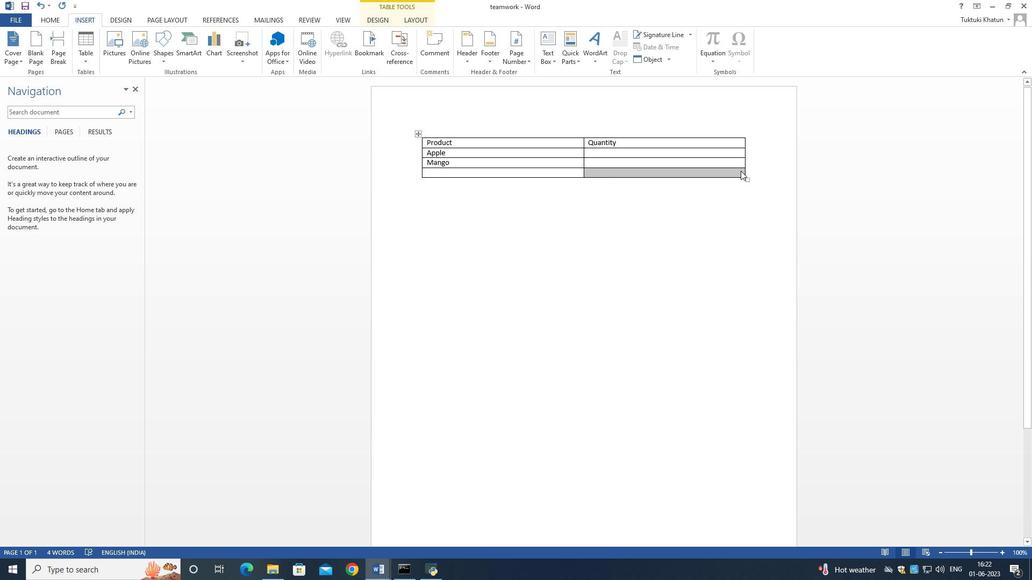 
Action: Mouse moved to (584, 170)
Screenshot: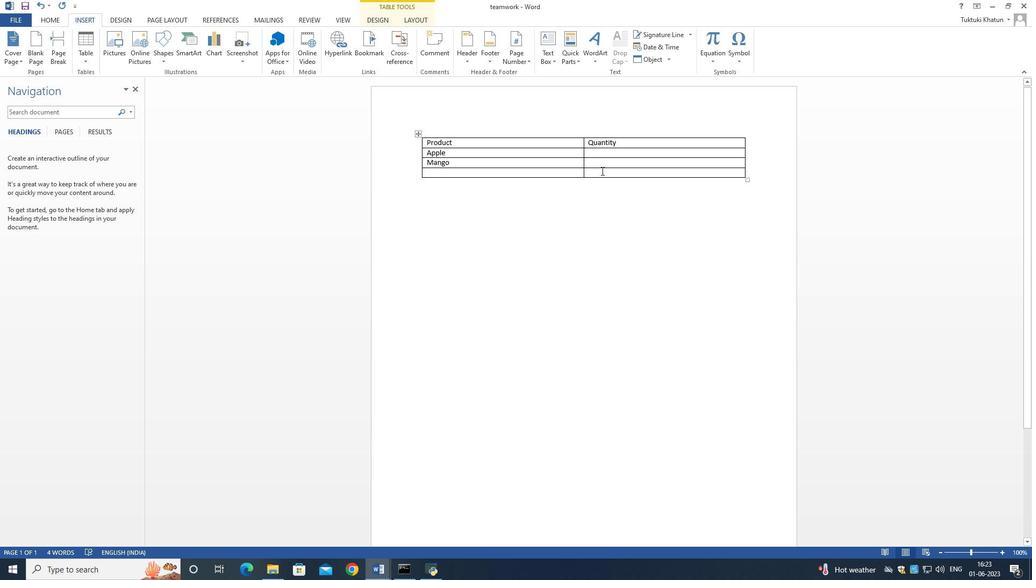 
Action: Mouse pressed left at (584, 170)
Screenshot: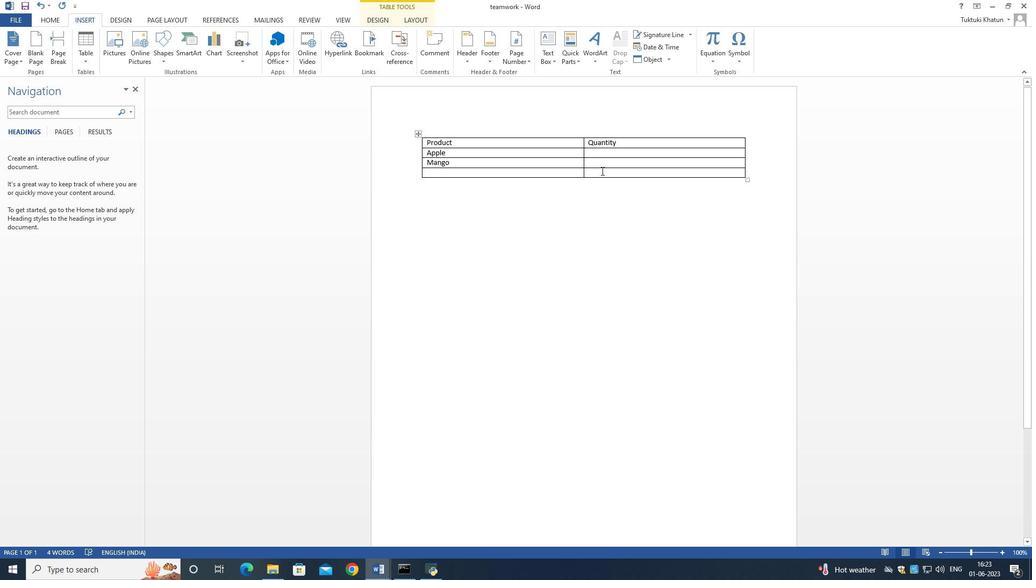 
Action: Mouse moved to (737, 201)
Screenshot: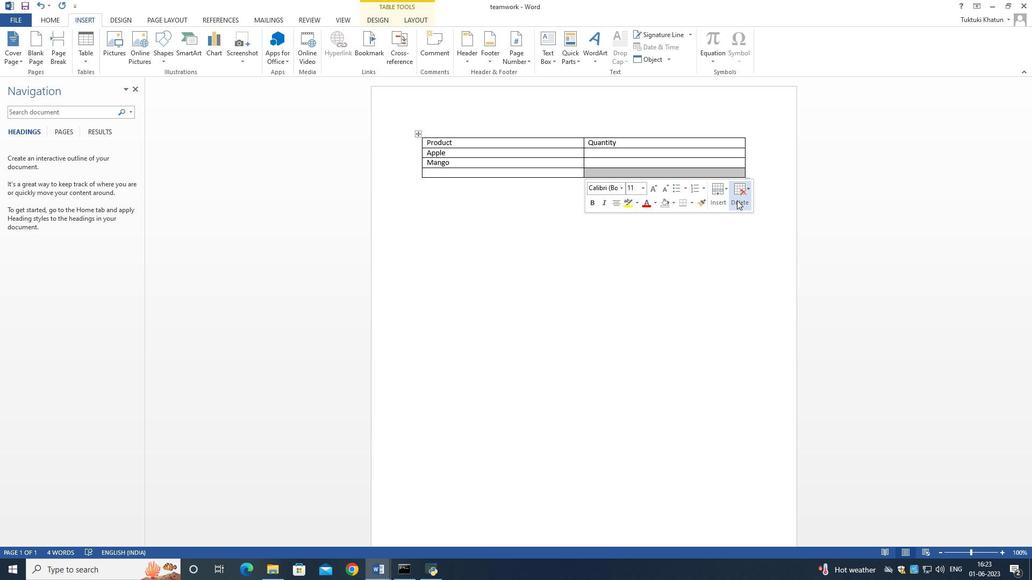 
Action: Mouse pressed left at (737, 201)
Screenshot: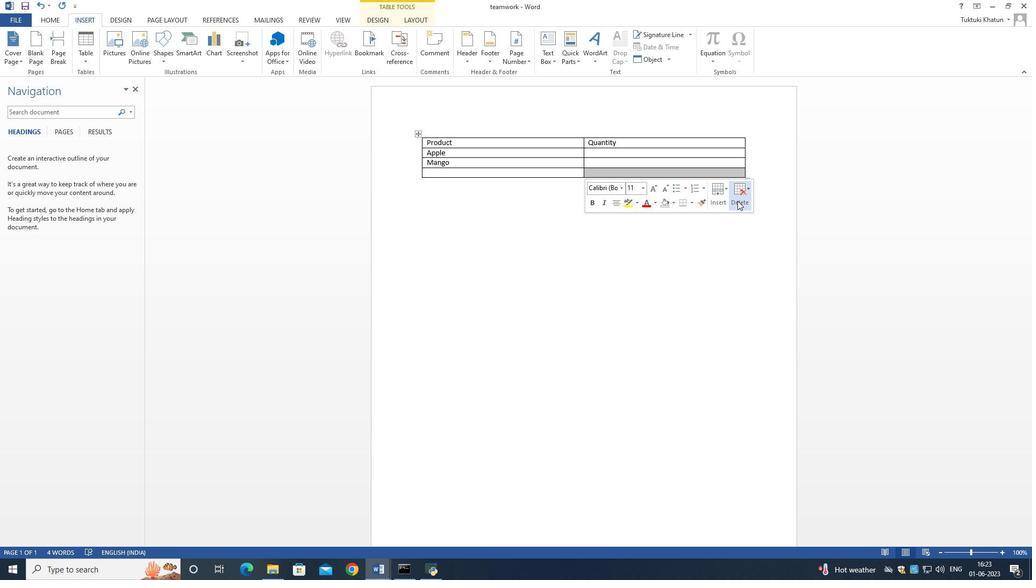 
Action: Mouse moved to (763, 242)
Screenshot: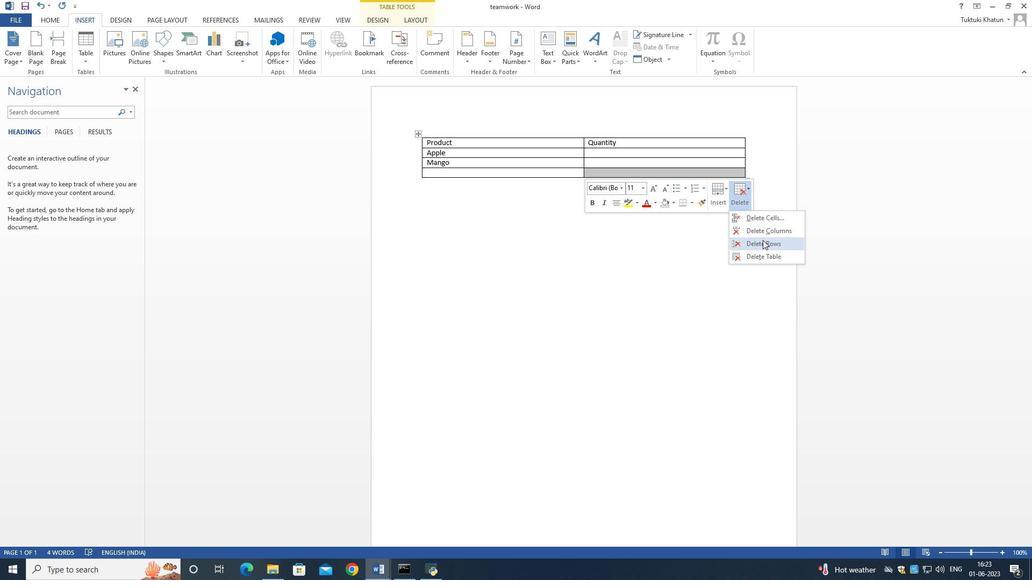 
Action: Mouse pressed left at (763, 242)
Screenshot: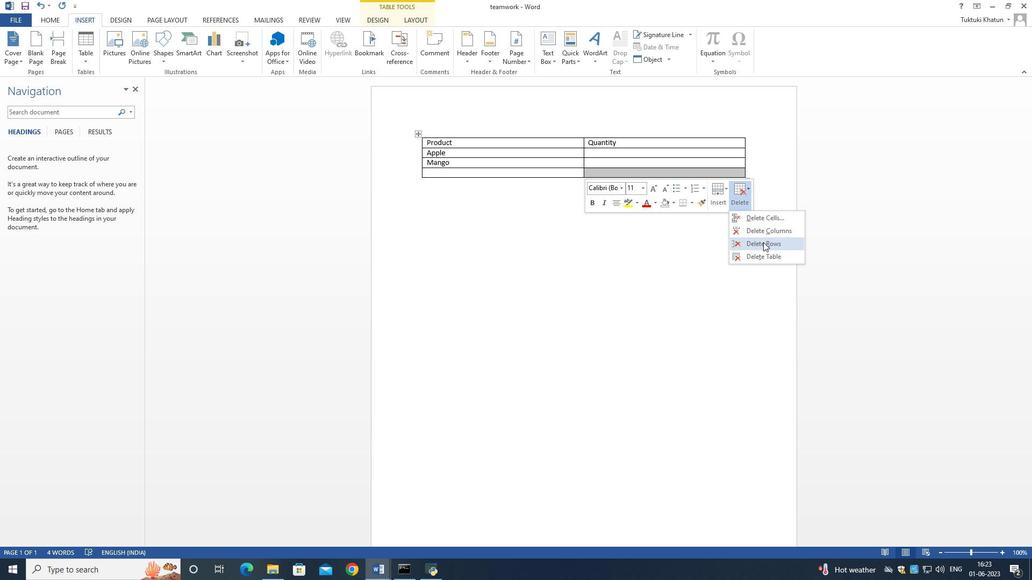 
Action: Mouse moved to (610, 150)
Screenshot: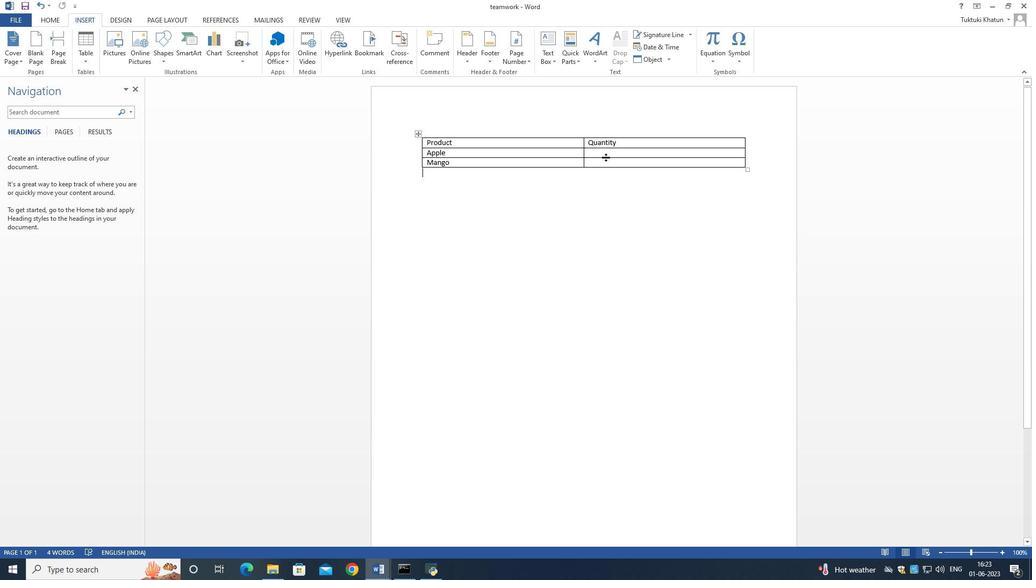
Action: Mouse pressed left at (610, 150)
Screenshot: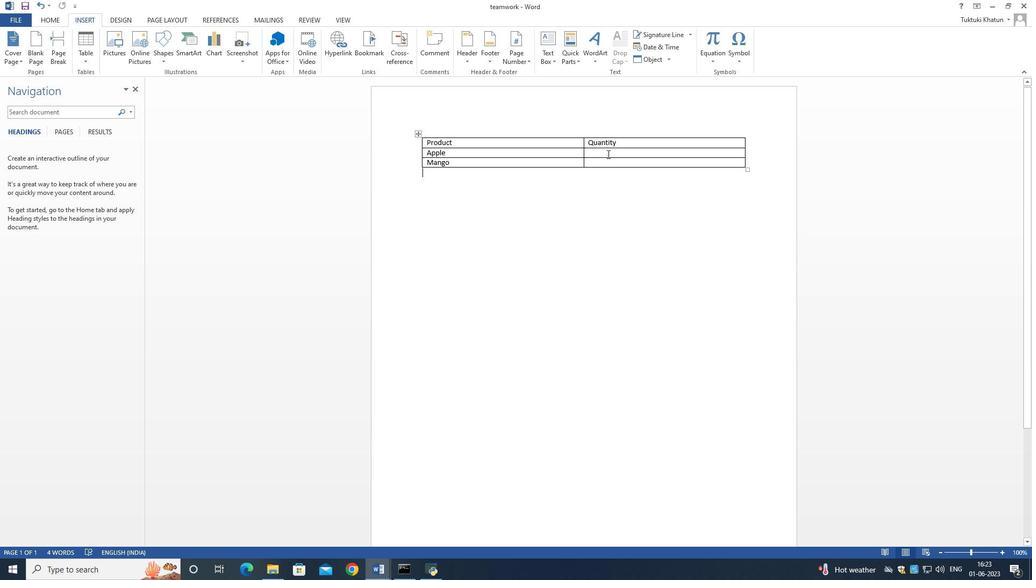 
Action: Mouse moved to (618, 167)
Screenshot: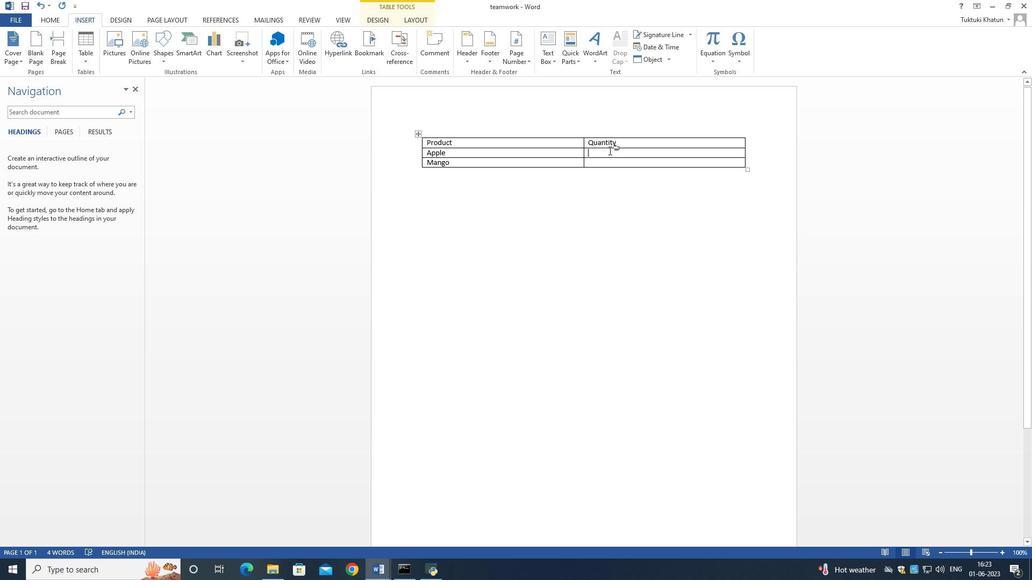 
Action: Key pressed 15
Screenshot: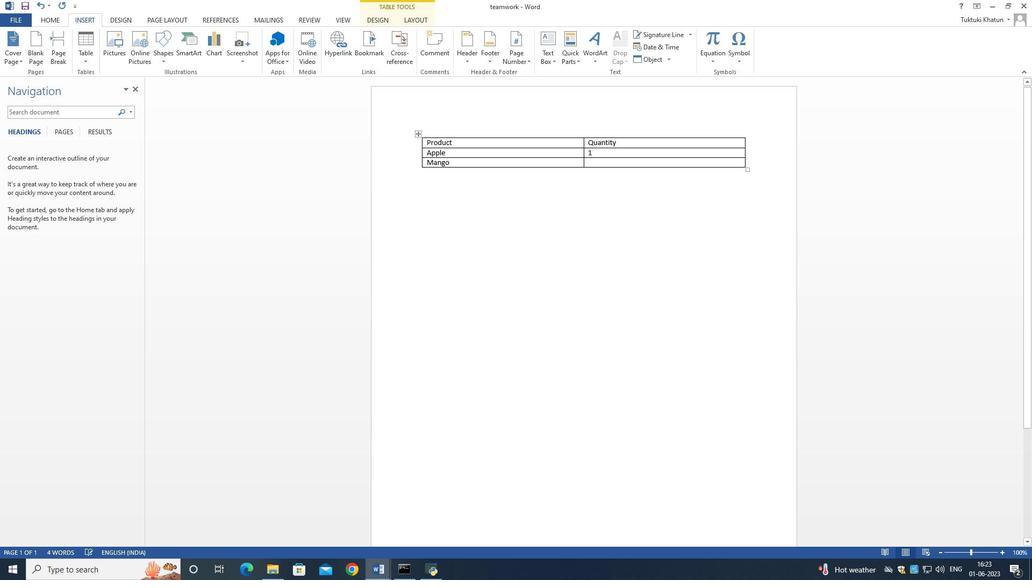 
Action: Mouse moved to (628, 157)
Screenshot: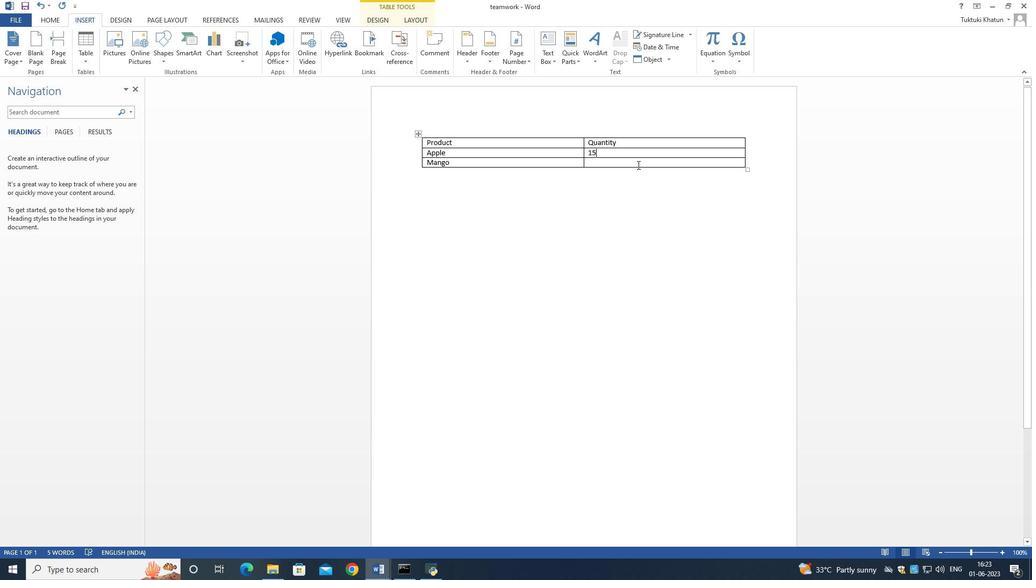 
Action: Mouse pressed left at (628, 157)
Screenshot: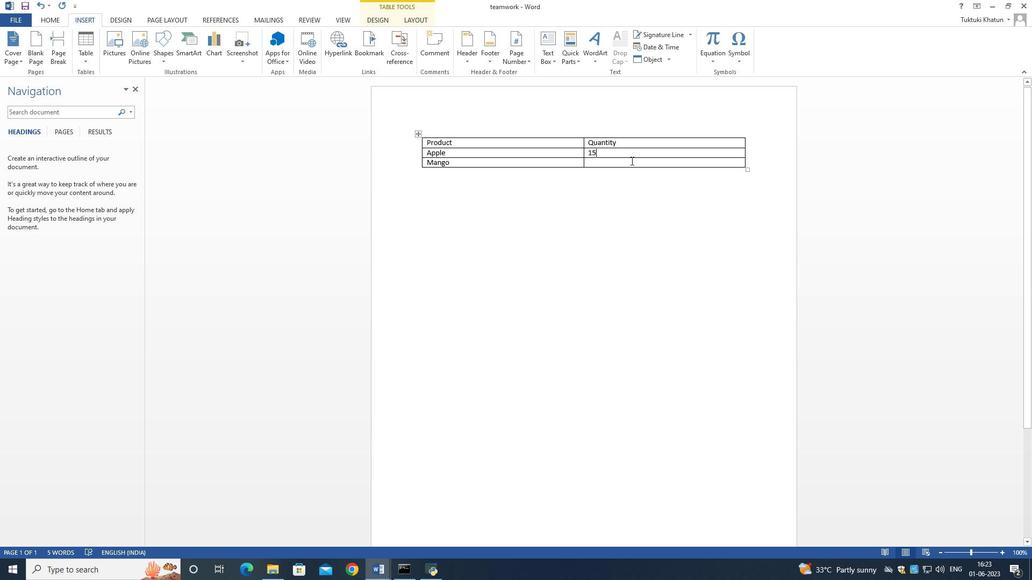 
Action: Mouse moved to (605, 161)
Screenshot: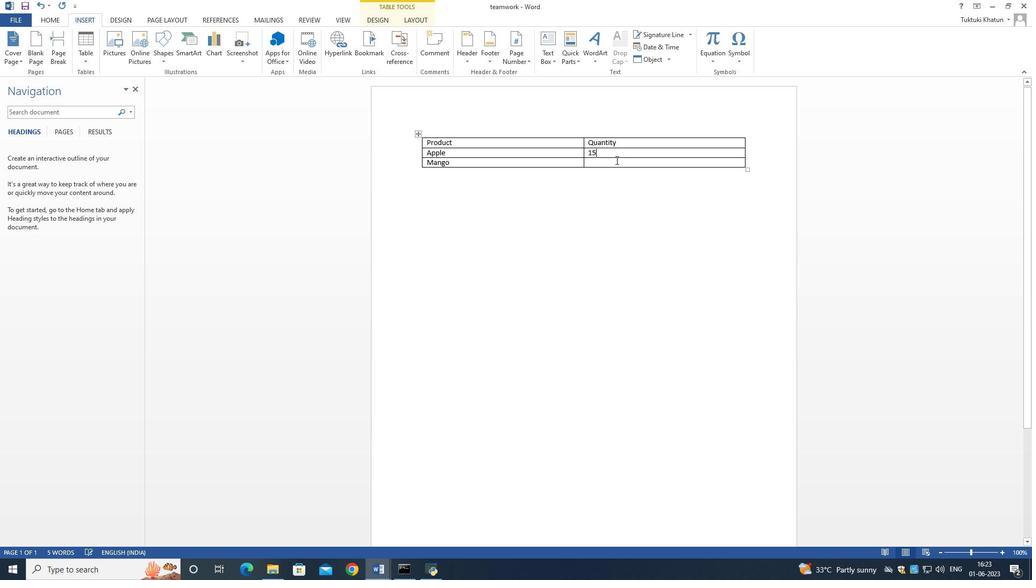 
Action: Mouse pressed left at (605, 161)
Screenshot: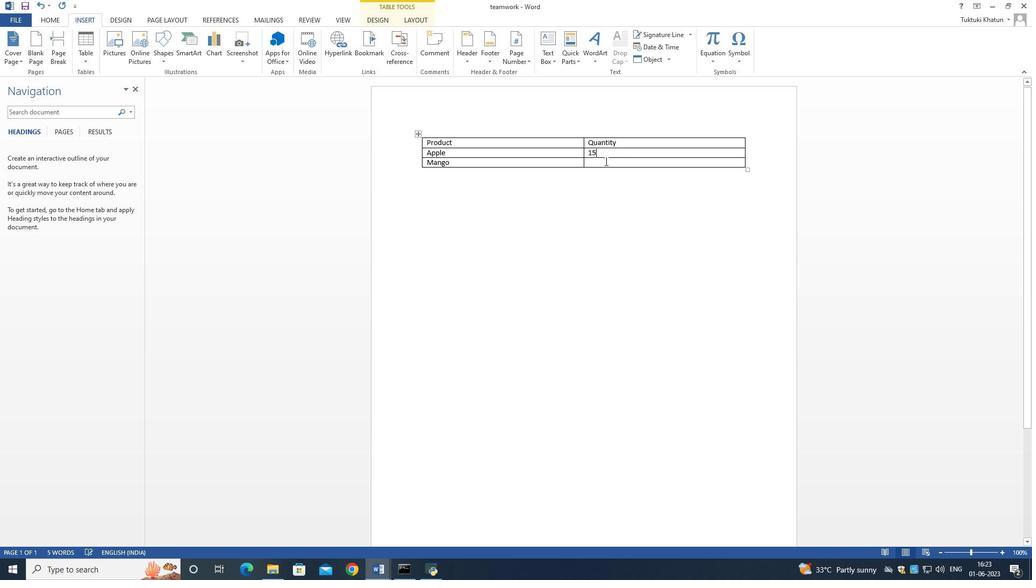 
Action: Key pressed 20
Screenshot: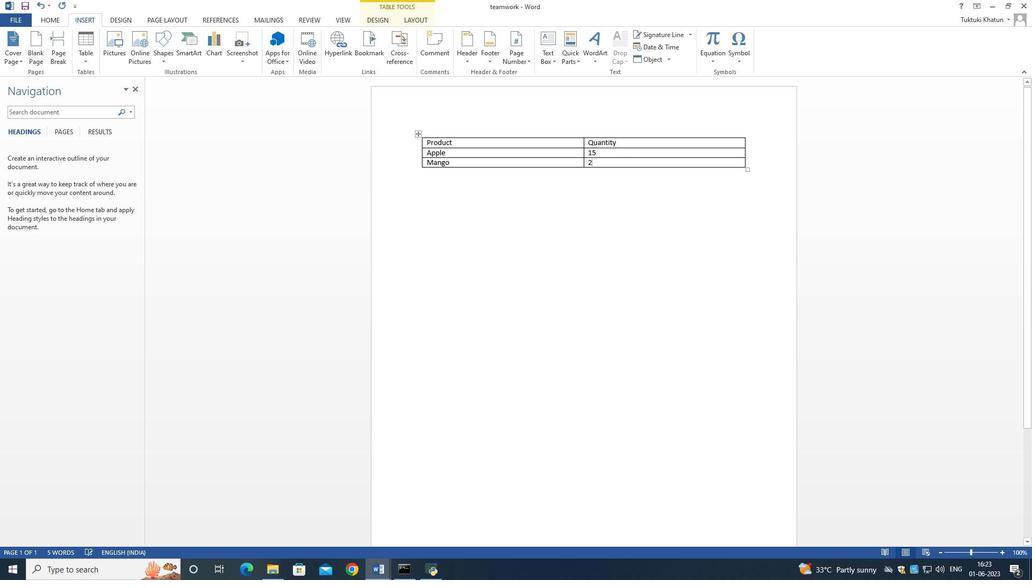 
Action: Mouse moved to (419, 131)
Screenshot: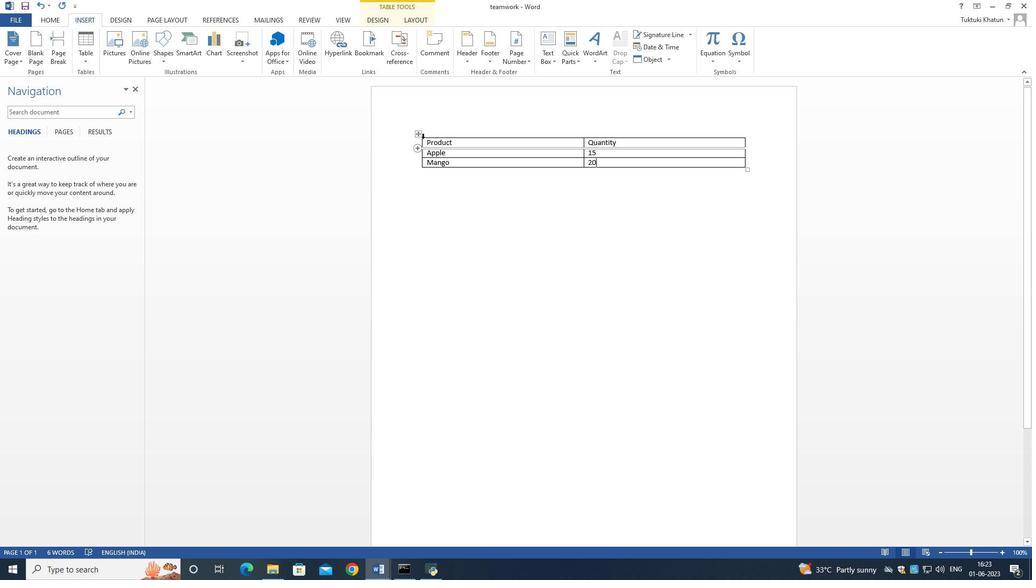 
Action: Mouse pressed left at (419, 131)
Screenshot: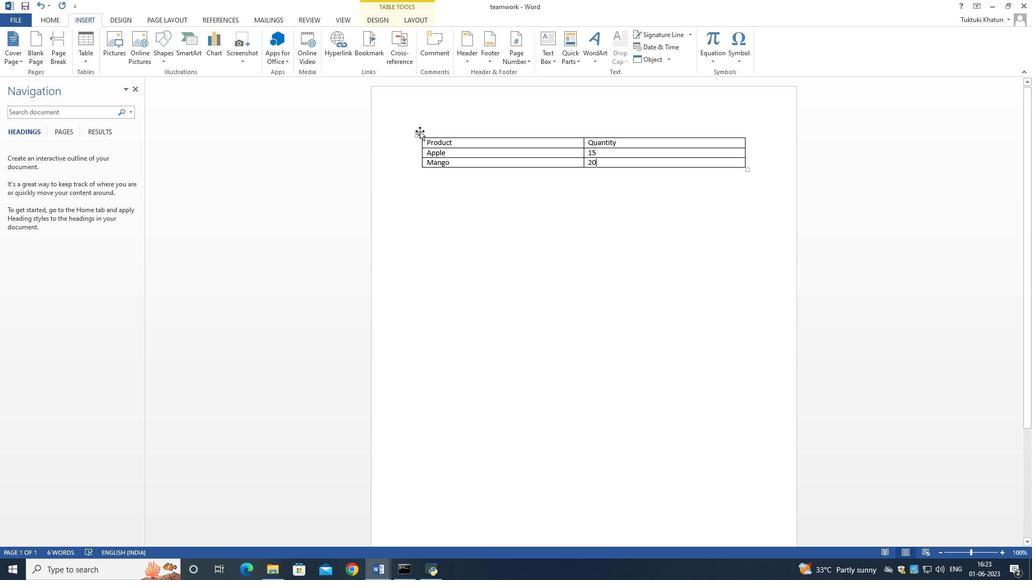 
Action: Mouse moved to (420, 138)
Screenshot: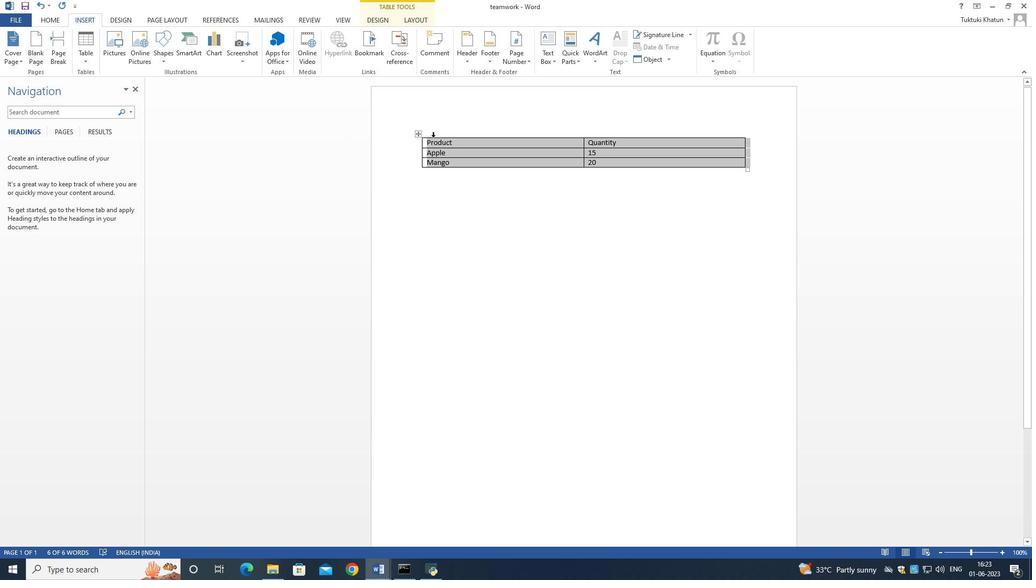 
Action: Mouse pressed left at (420, 138)
Screenshot: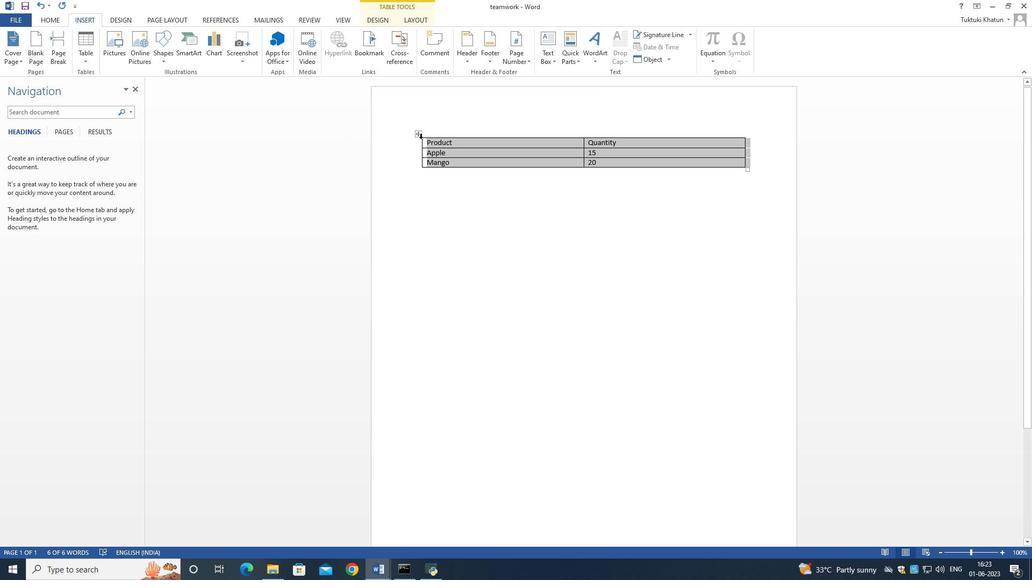 
Action: Mouse pressed left at (420, 138)
Screenshot: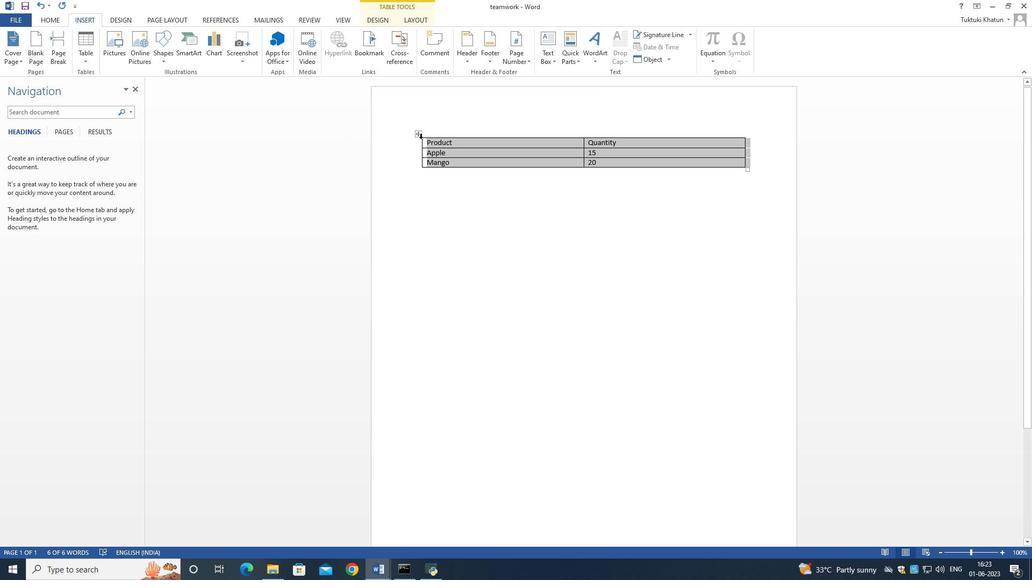 
Action: Mouse moved to (555, 105)
Screenshot: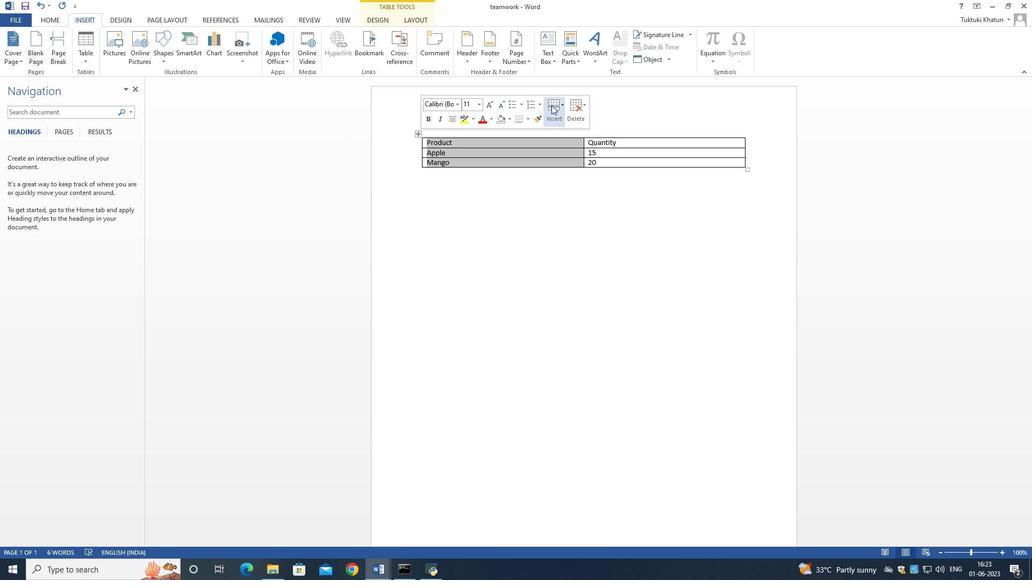 
Action: Mouse pressed left at (555, 105)
Screenshot: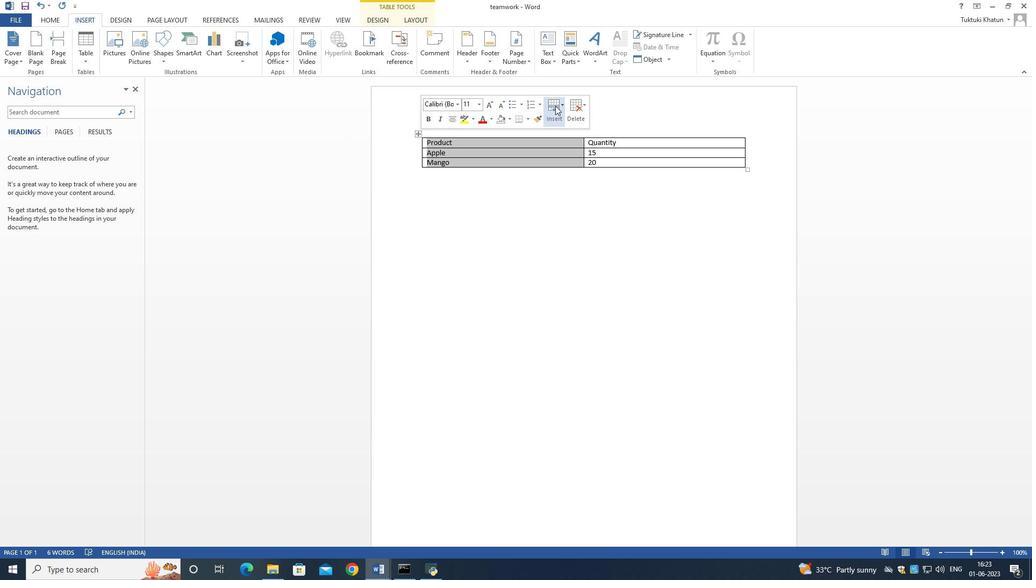 
Action: Mouse moved to (417, 132)
Screenshot: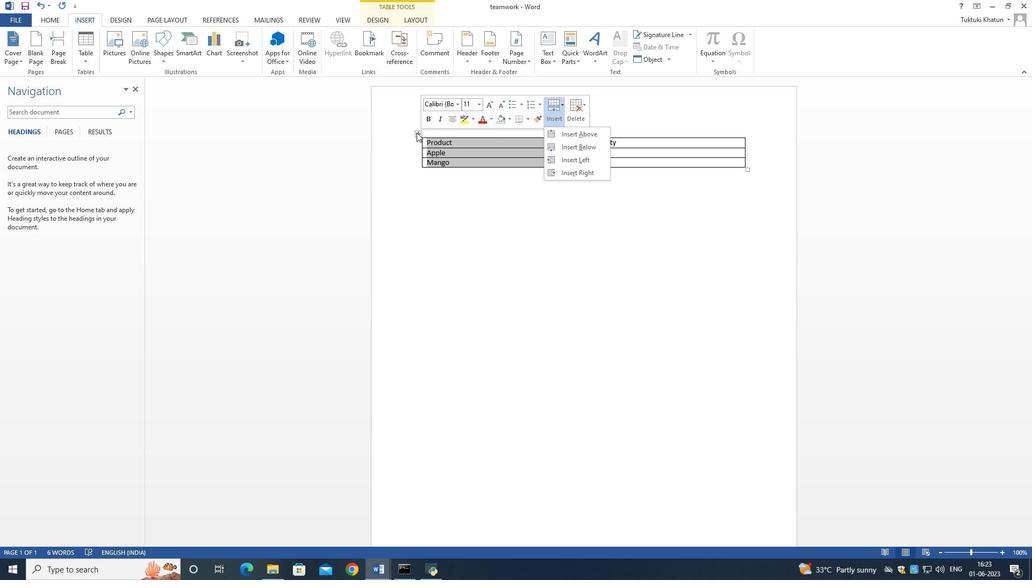 
Action: Mouse pressed left at (417, 132)
Screenshot: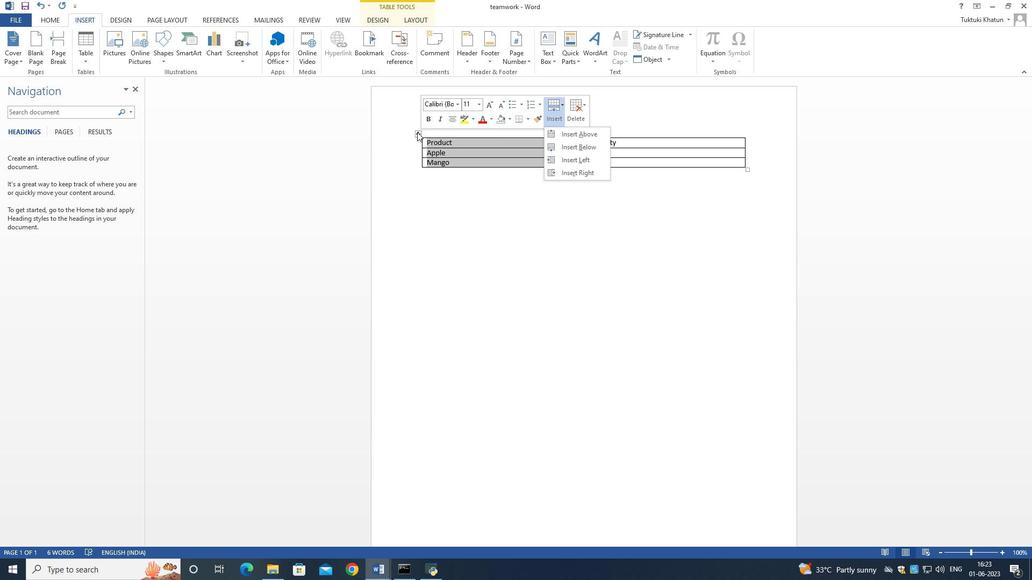 
Action: Mouse pressed left at (417, 132)
Screenshot: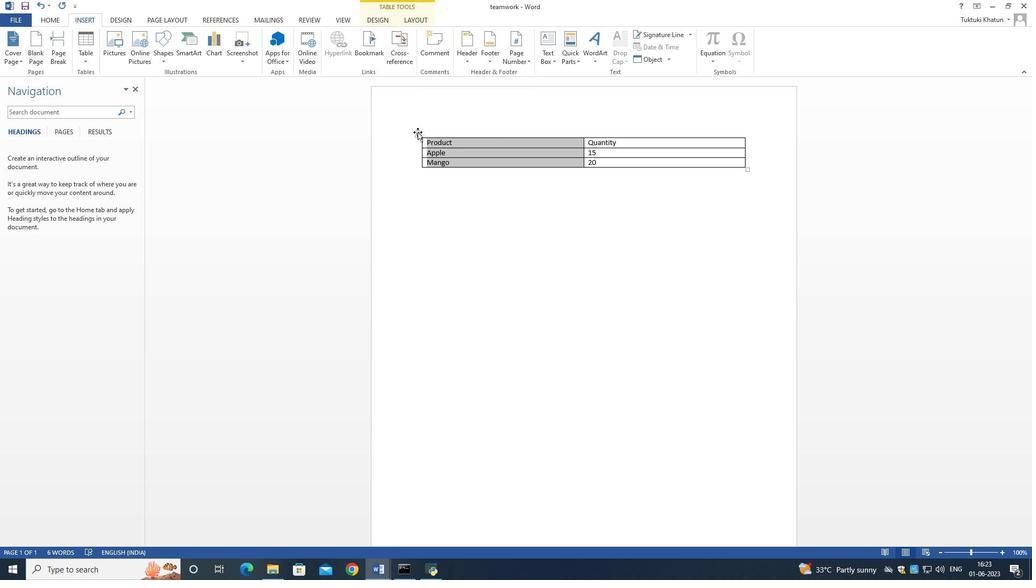 
Action: Mouse pressed left at (417, 132)
Screenshot: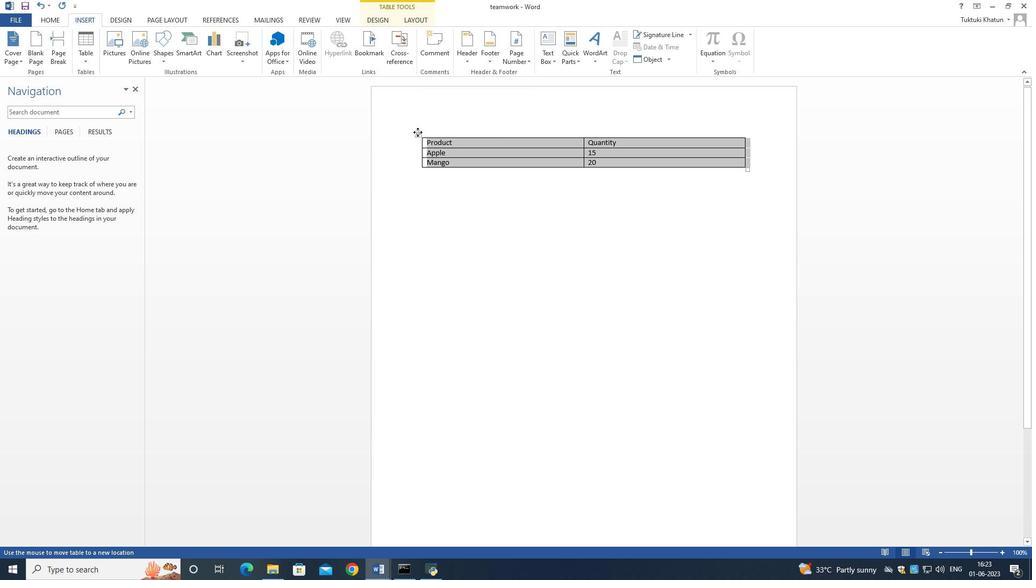 
Action: Mouse moved to (641, 40)
Screenshot: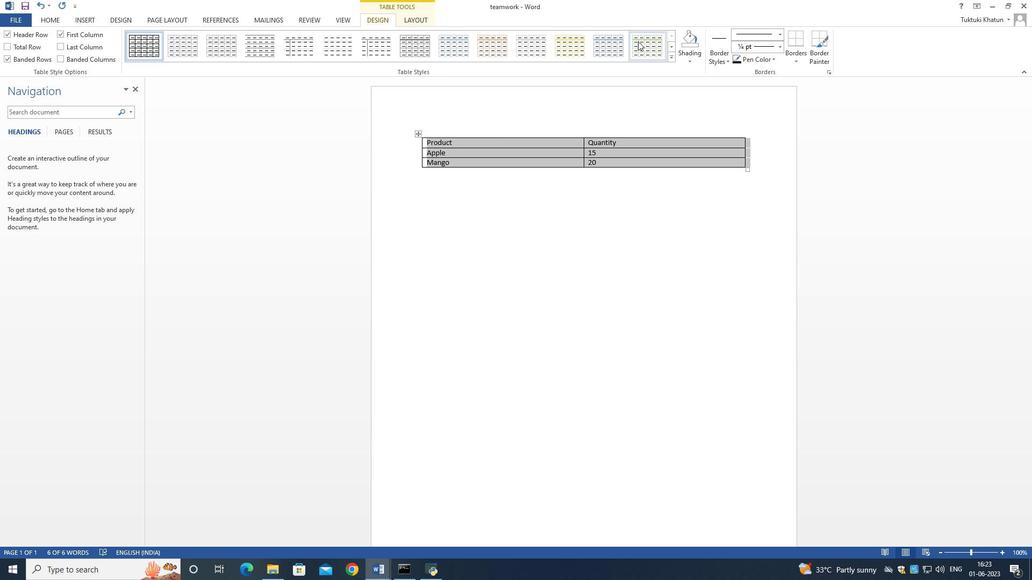 
Action: Mouse pressed left at (641, 40)
Screenshot: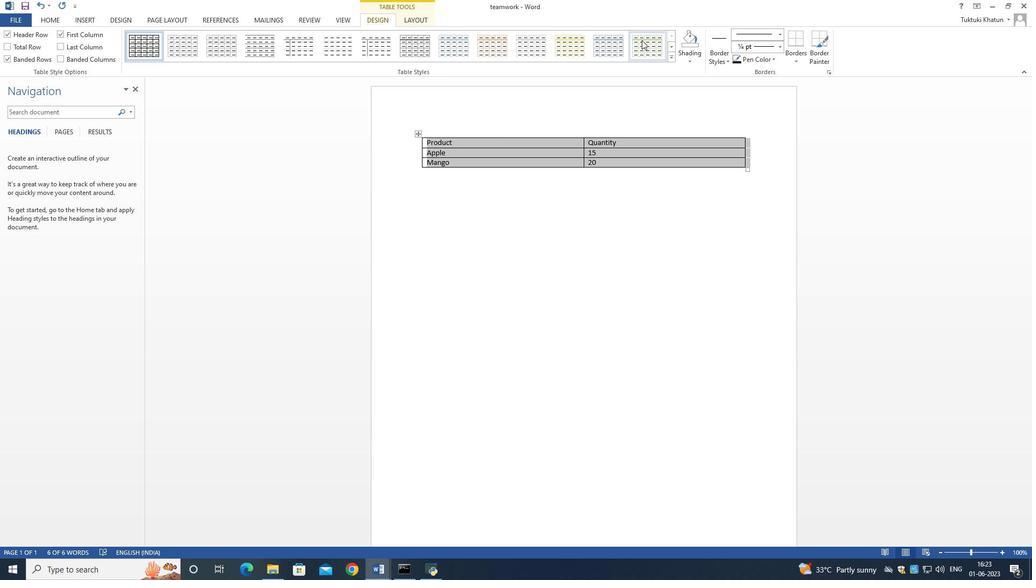 
Action: Mouse moved to (642, 45)
Screenshot: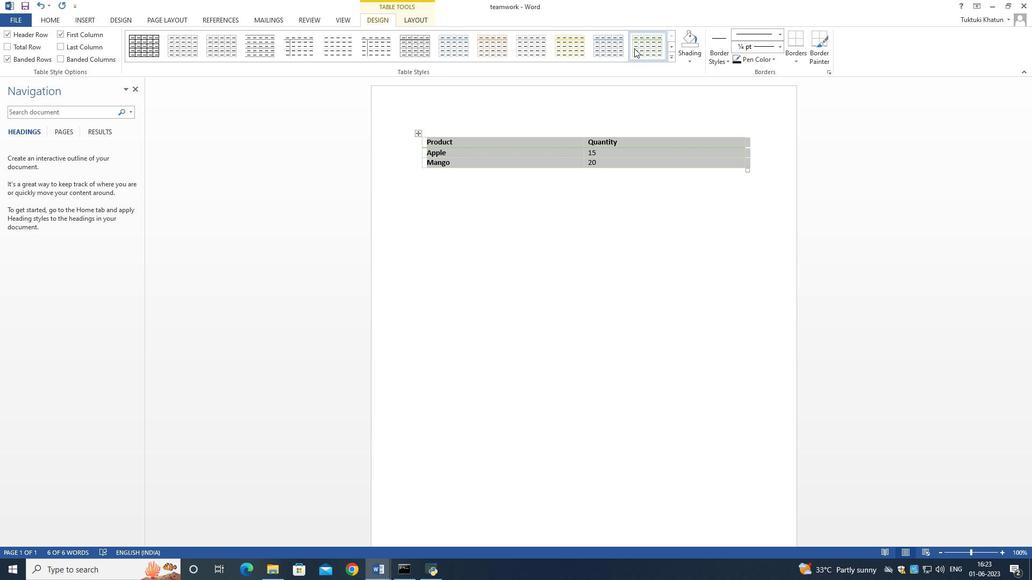 
Action: Mouse pressed left at (642, 45)
Screenshot: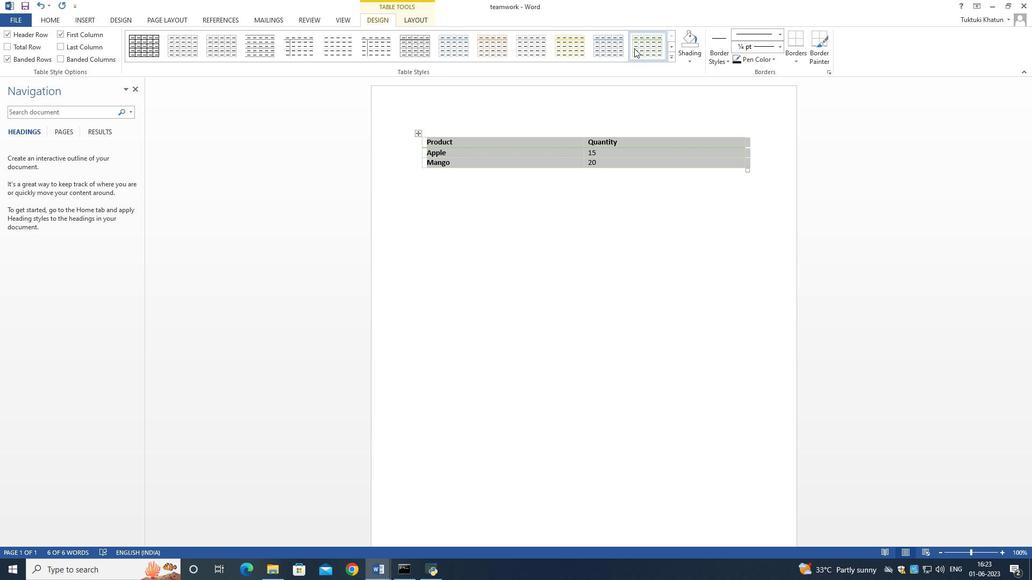 
Action: Mouse moved to (647, 43)
Screenshot: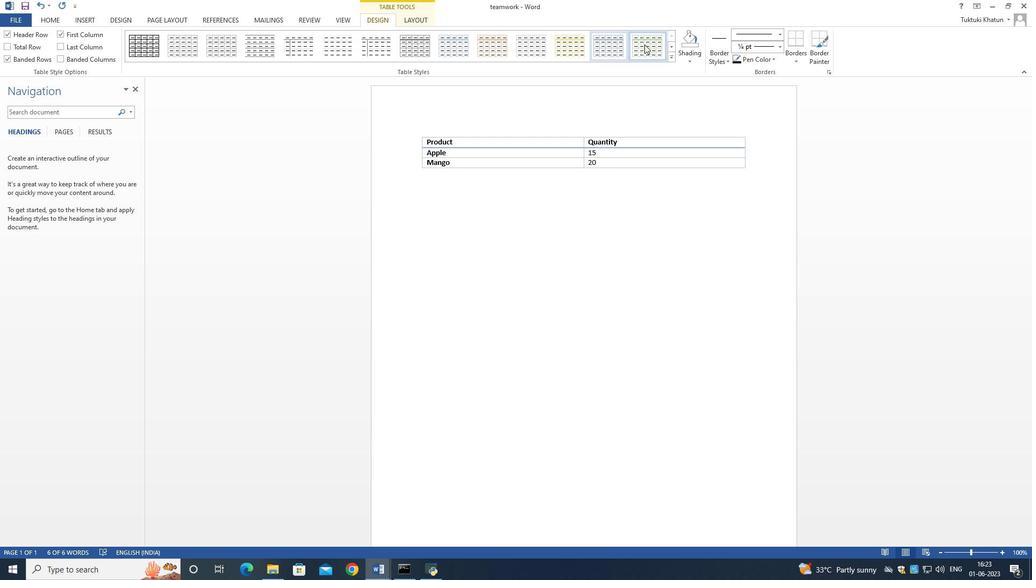 
Action: Mouse pressed left at (647, 43)
Screenshot: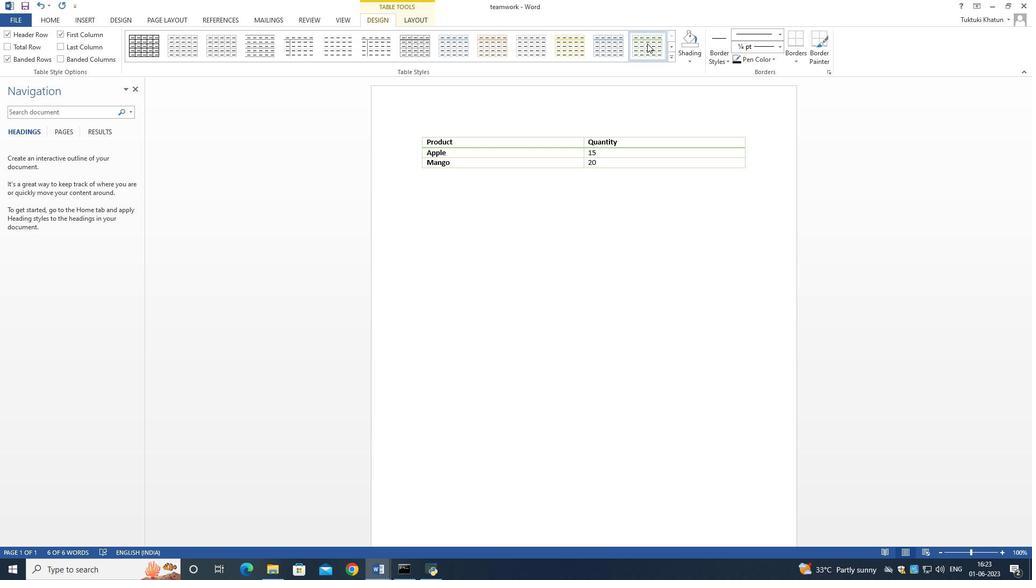 
Action: Mouse moved to (642, 42)
Screenshot: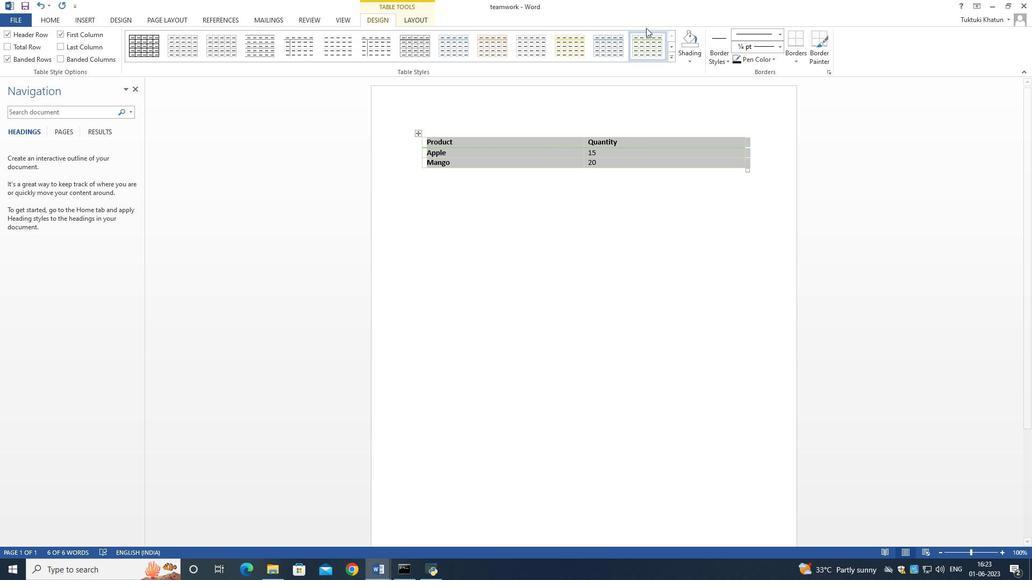 
Action: Mouse pressed left at (642, 42)
Screenshot: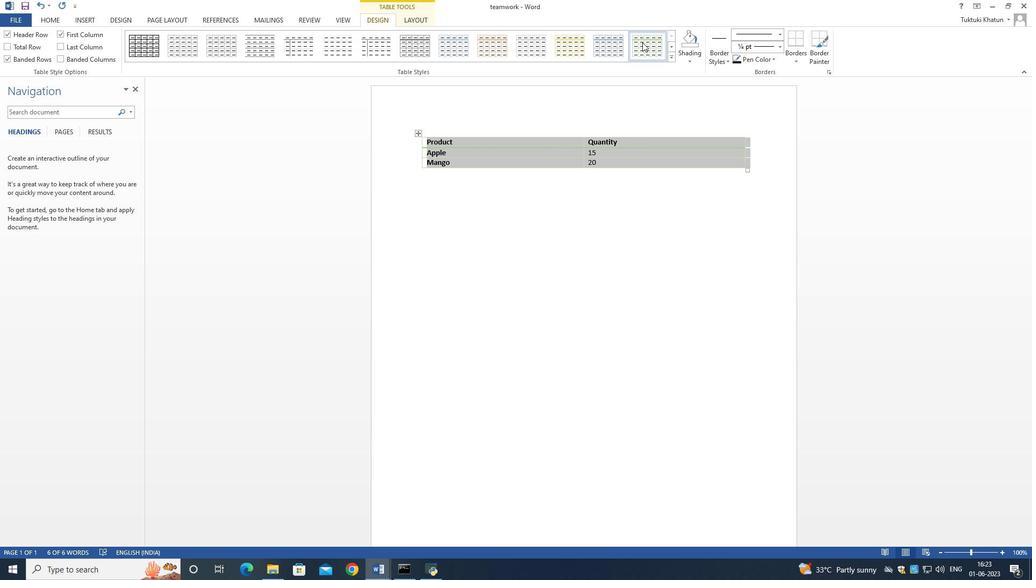 
Action: Mouse pressed left at (642, 42)
Screenshot: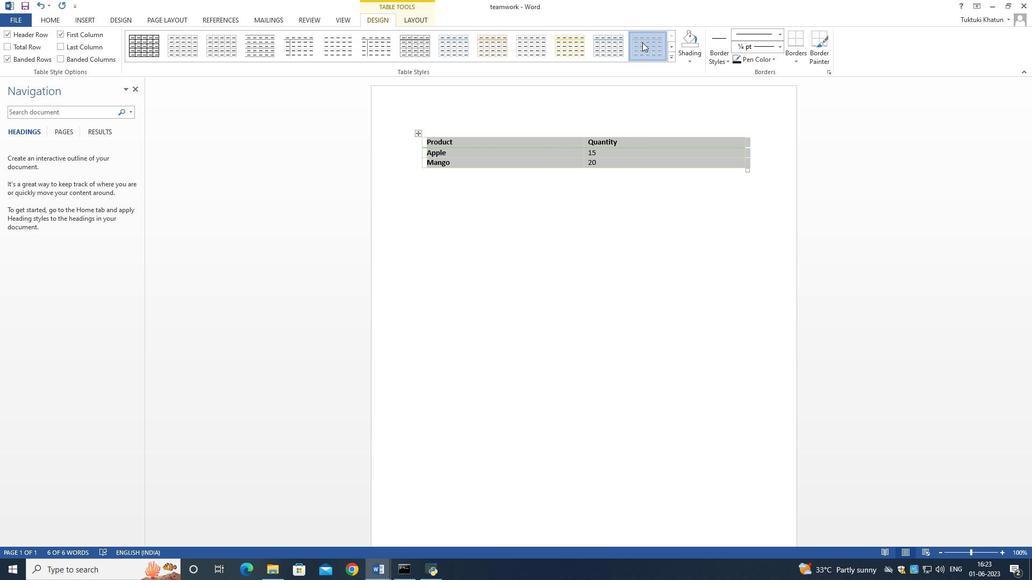 
Action: Mouse moved to (413, 72)
Screenshot: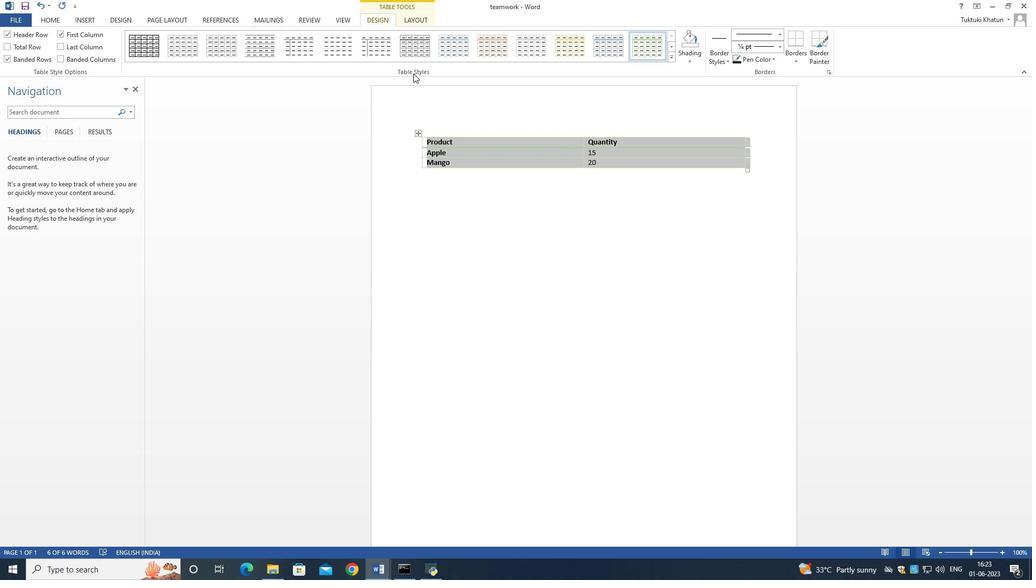 
Action: Mouse pressed left at (413, 72)
Screenshot: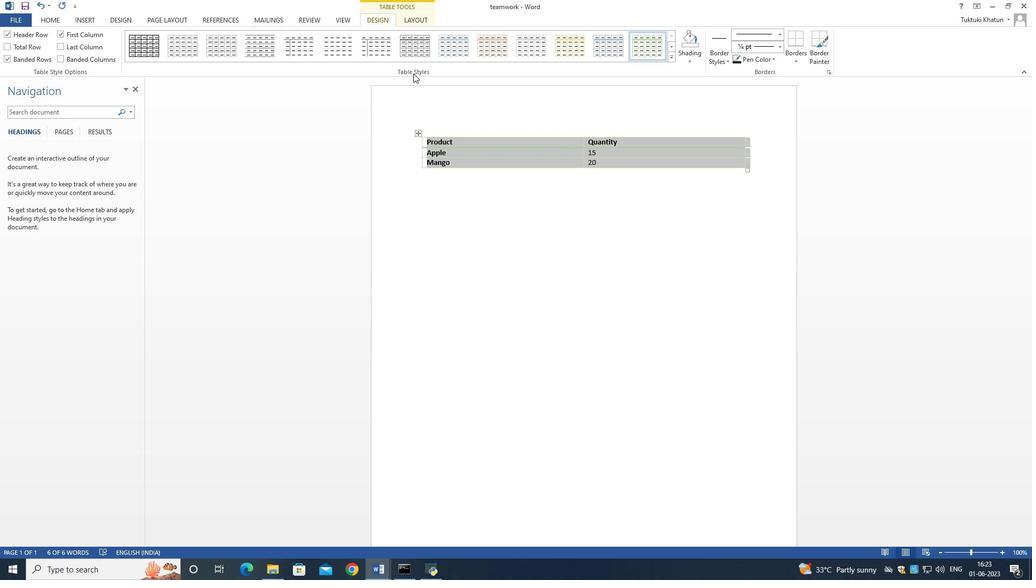 
Action: Mouse pressed left at (413, 72)
Screenshot: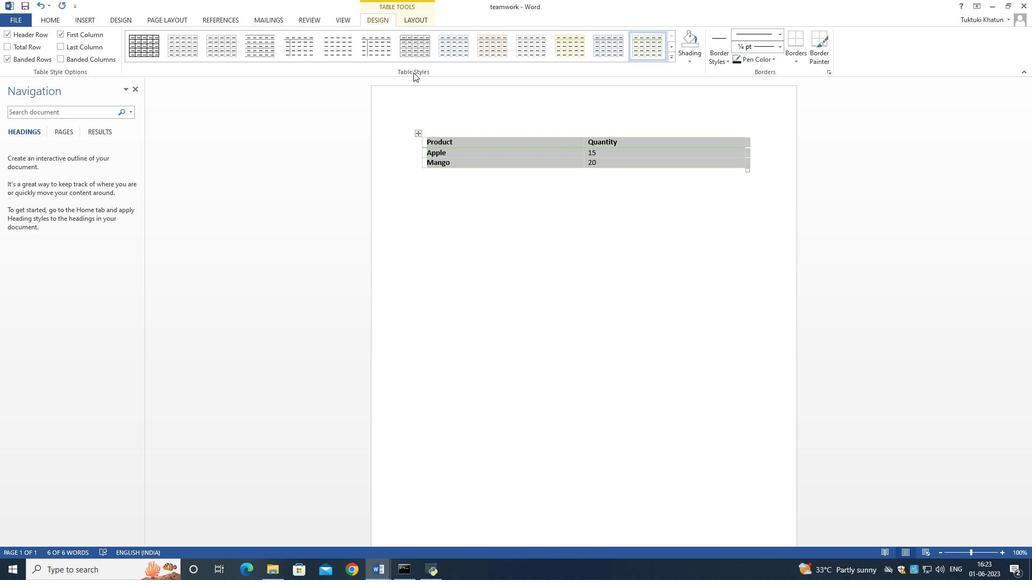 
Action: Mouse pressed left at (413, 72)
Screenshot: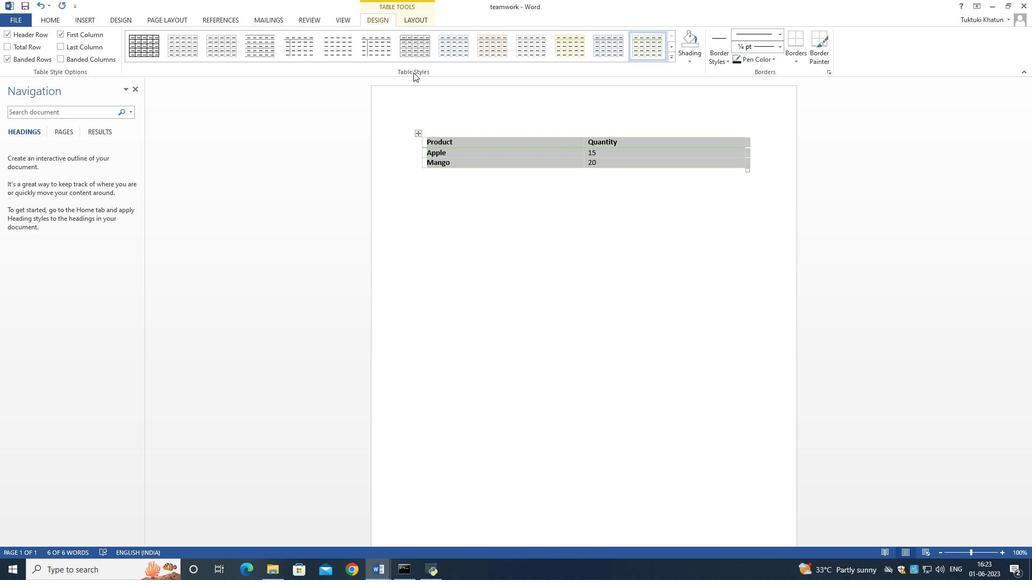 
Action: Mouse pressed left at (413, 72)
Screenshot: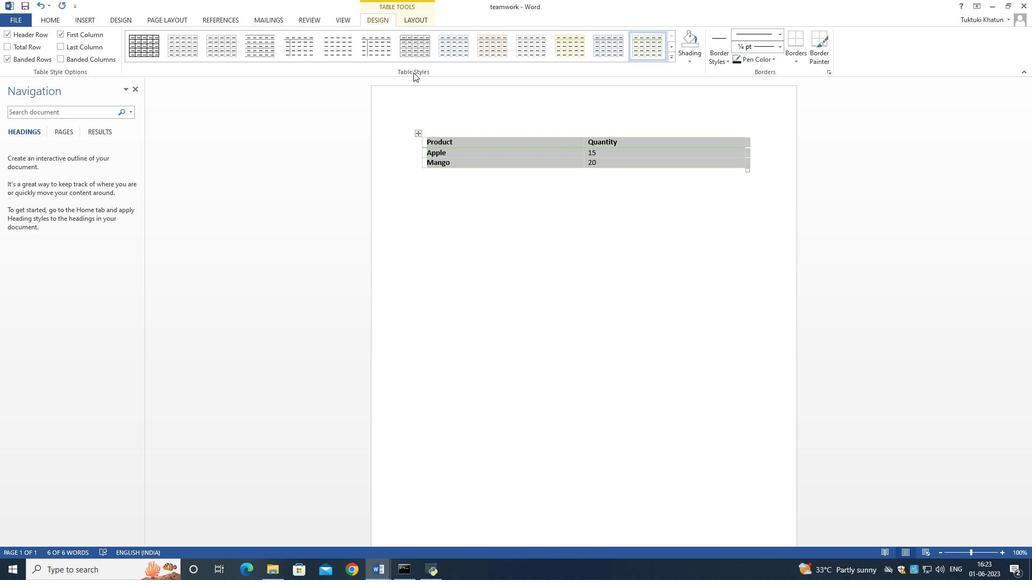 
Action: Mouse pressed left at (413, 72)
Screenshot: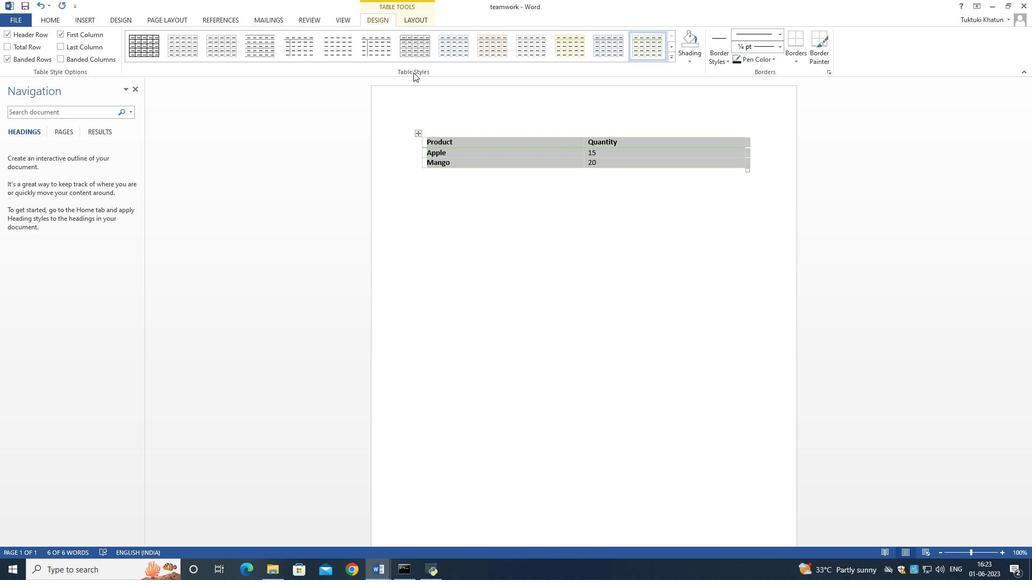 
Action: Mouse moved to (652, 48)
Screenshot: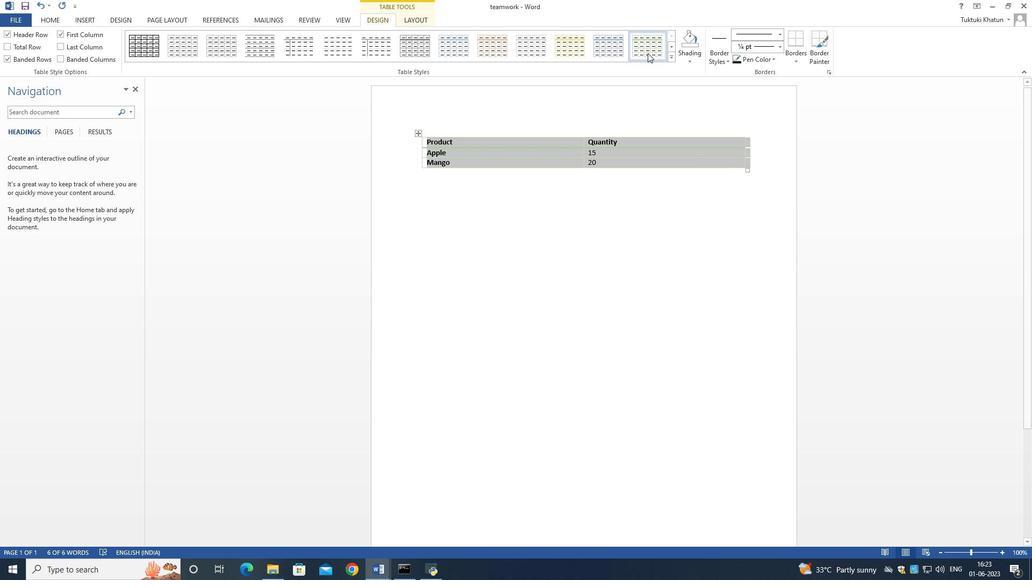 
Action: Mouse pressed left at (652, 48)
Screenshot: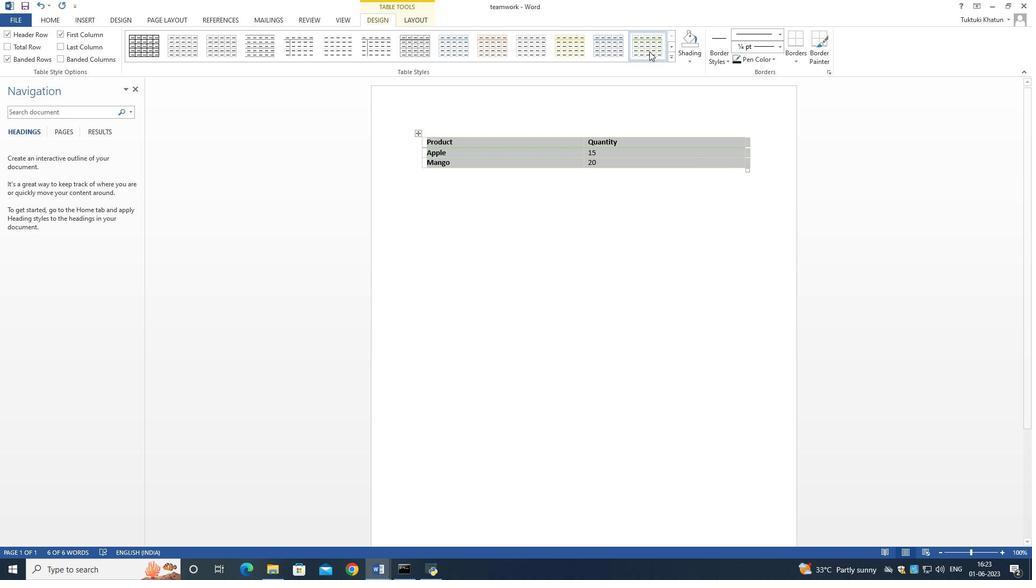 
Action: Mouse moved to (671, 32)
Screenshot: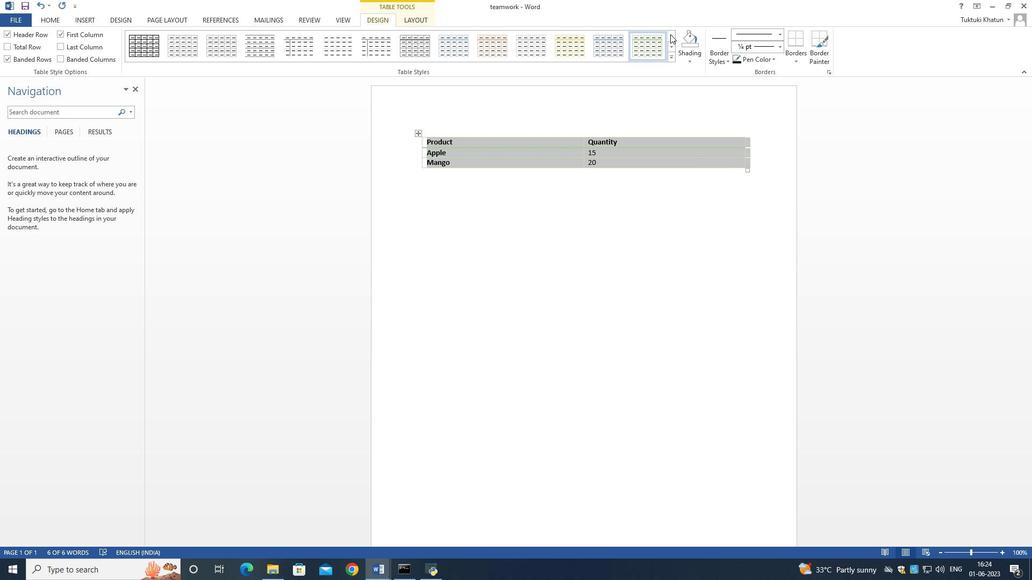 
Action: Mouse pressed left at (671, 32)
Screenshot: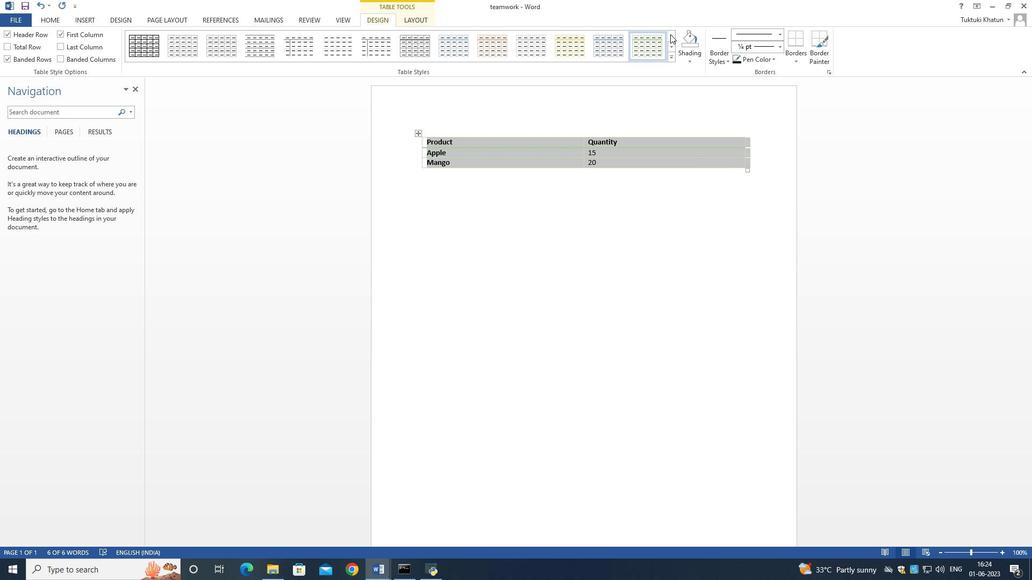 
Action: Mouse moved to (669, 47)
Screenshot: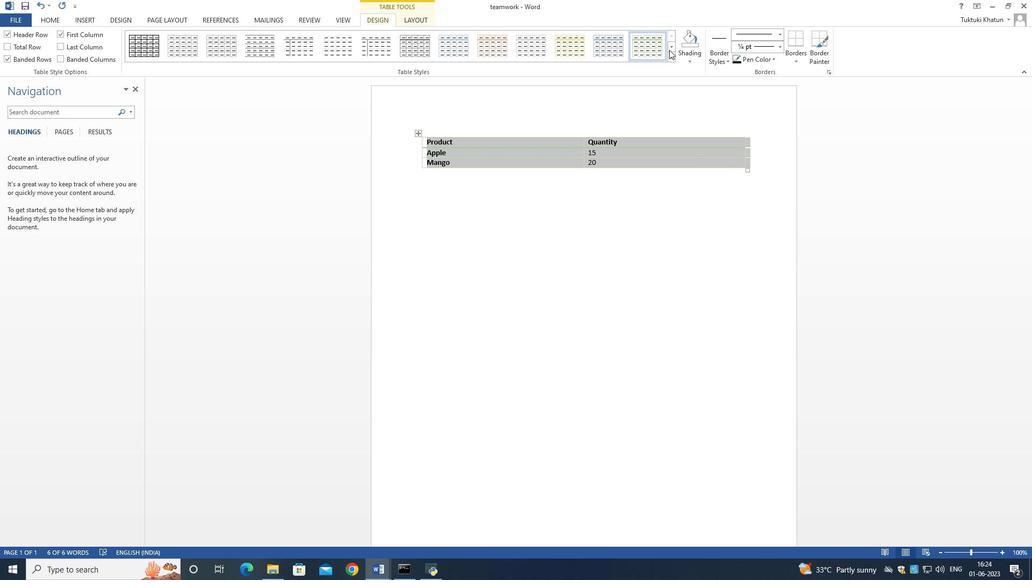 
Action: Mouse pressed left at (669, 47)
Screenshot: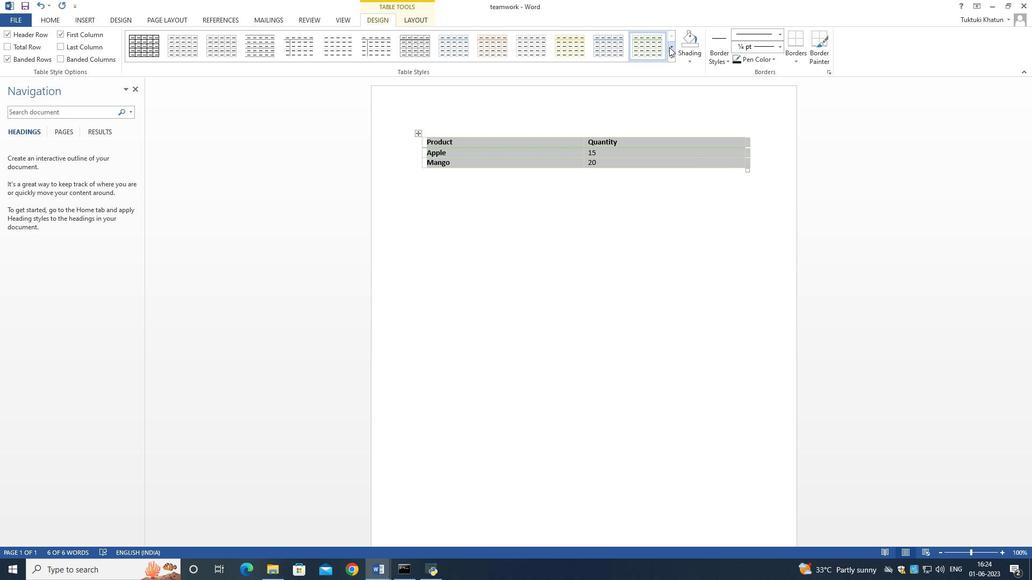 
Action: Mouse moved to (673, 56)
Screenshot: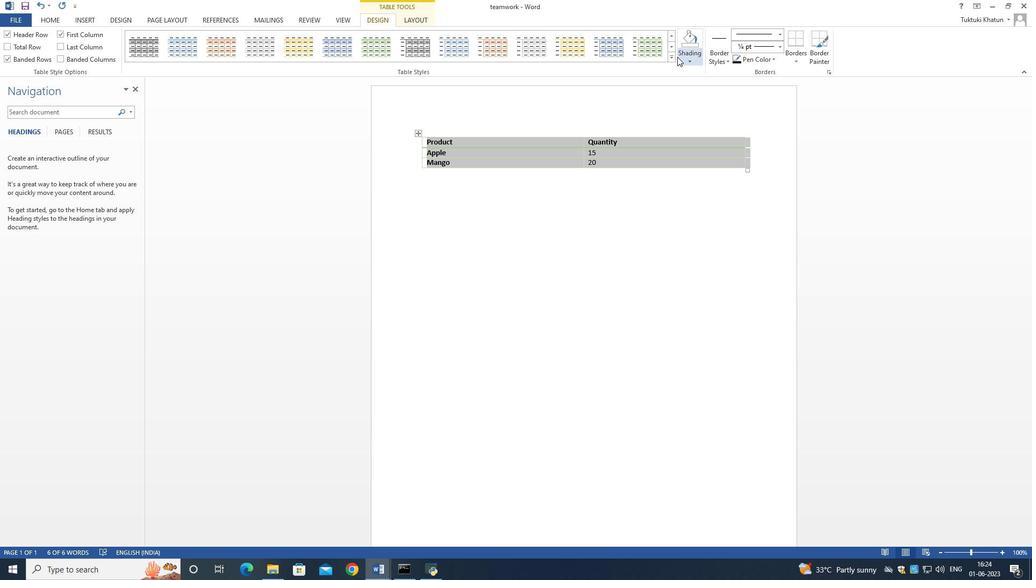 
Action: Mouse pressed left at (673, 56)
Screenshot: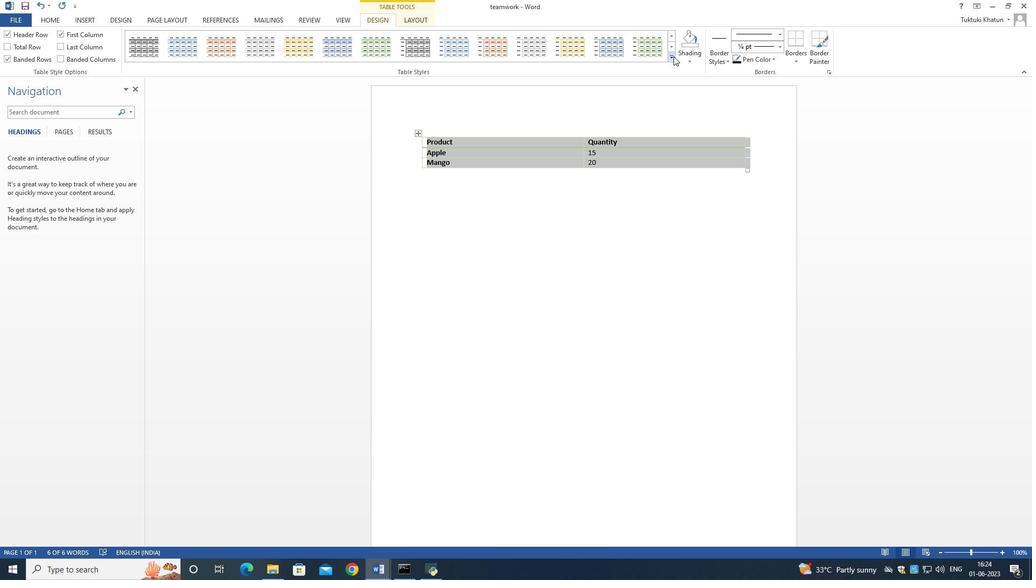 
Action: Mouse moved to (660, 128)
Screenshot: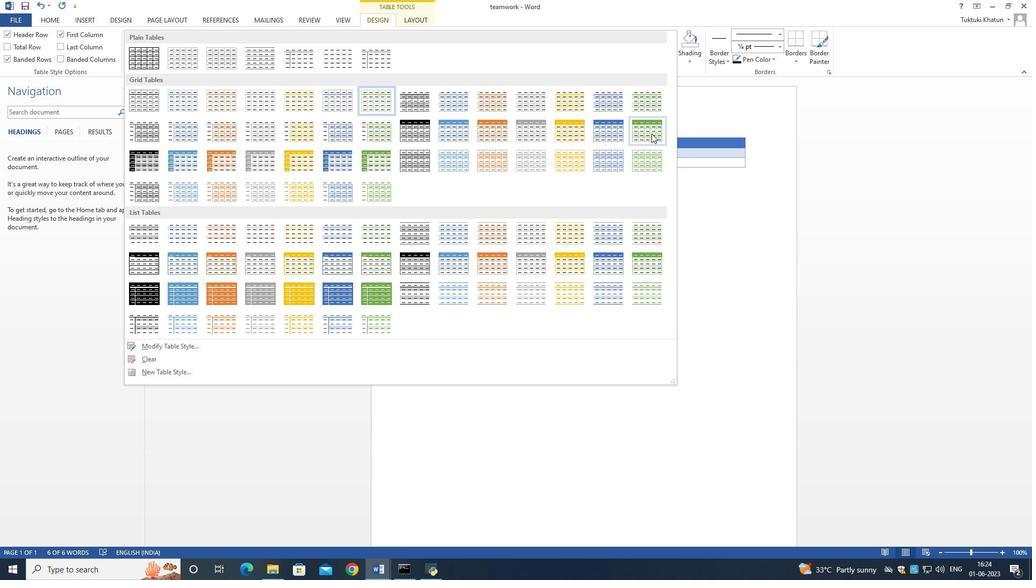 
Action: Mouse pressed left at (660, 128)
Screenshot: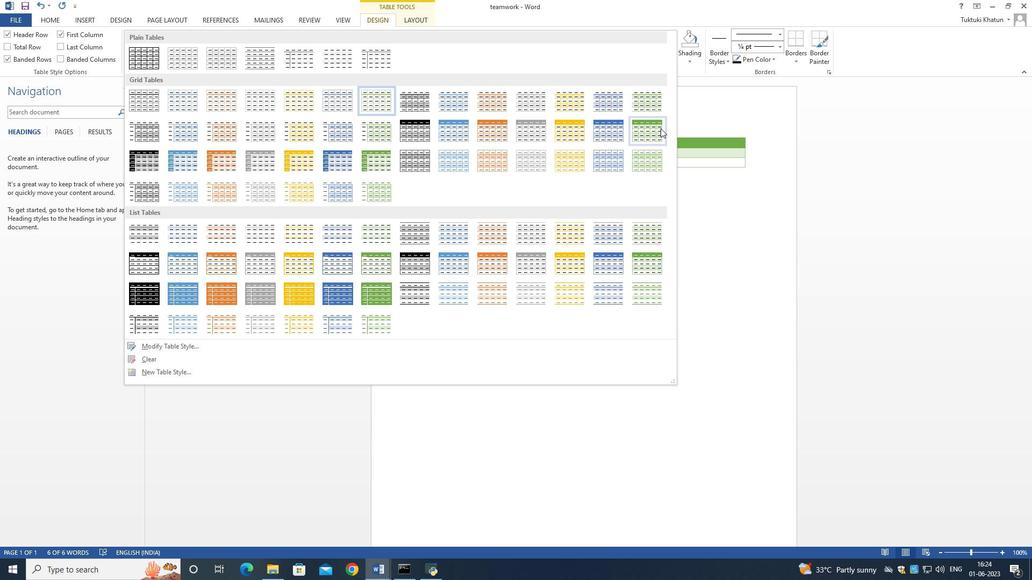 
Action: Mouse moved to (444, 325)
Screenshot: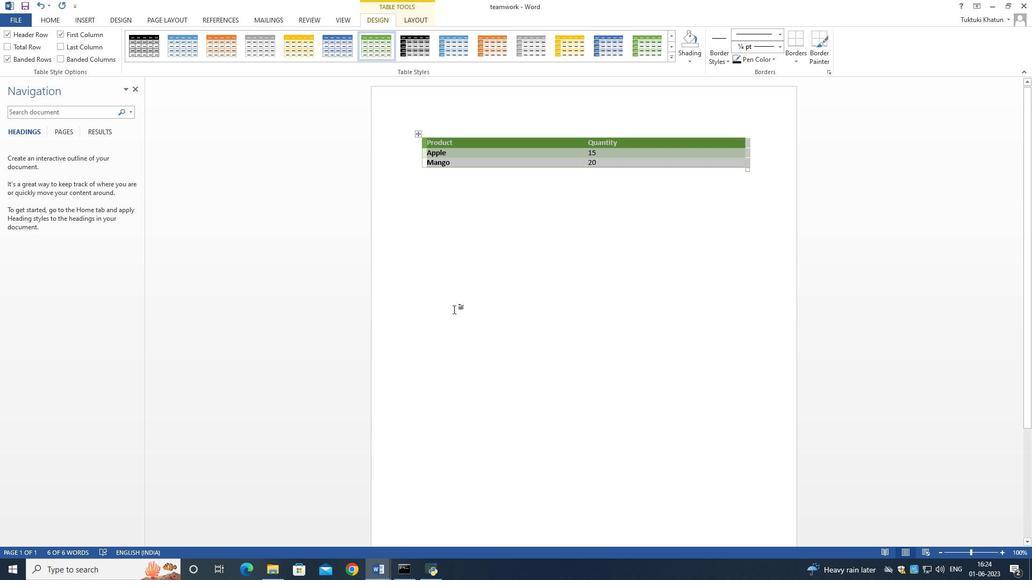 
Action: Mouse scrolled (444, 325) with delta (0, 0)
Screenshot: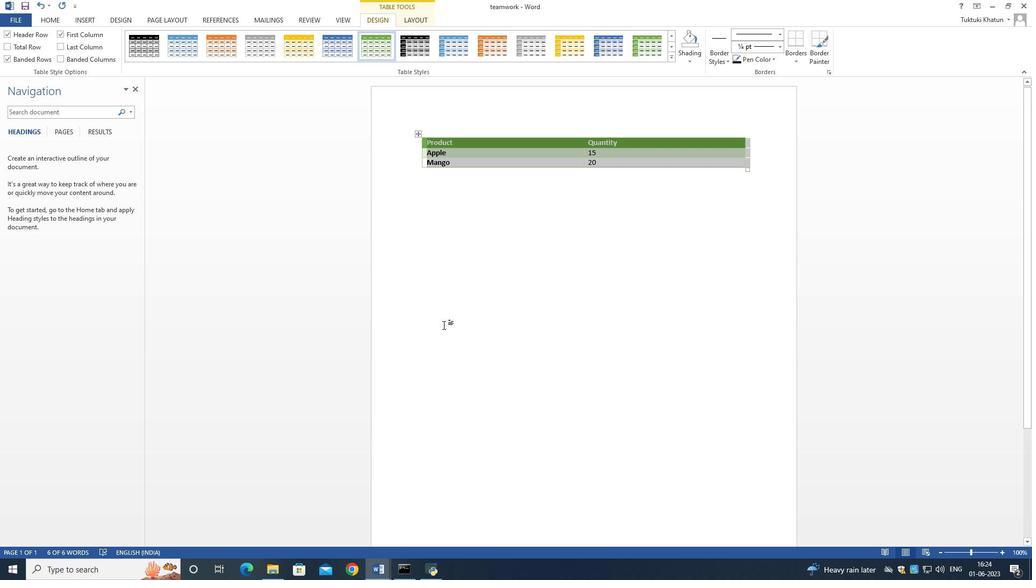 
Action: Mouse moved to (445, 324)
Screenshot: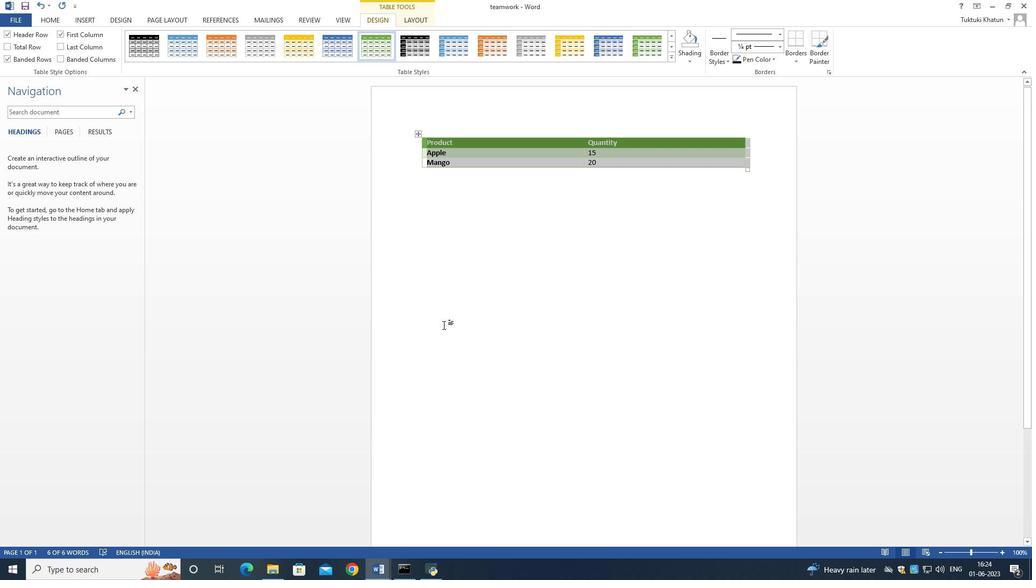 
Action: Mouse scrolled (445, 324) with delta (0, 0)
Screenshot: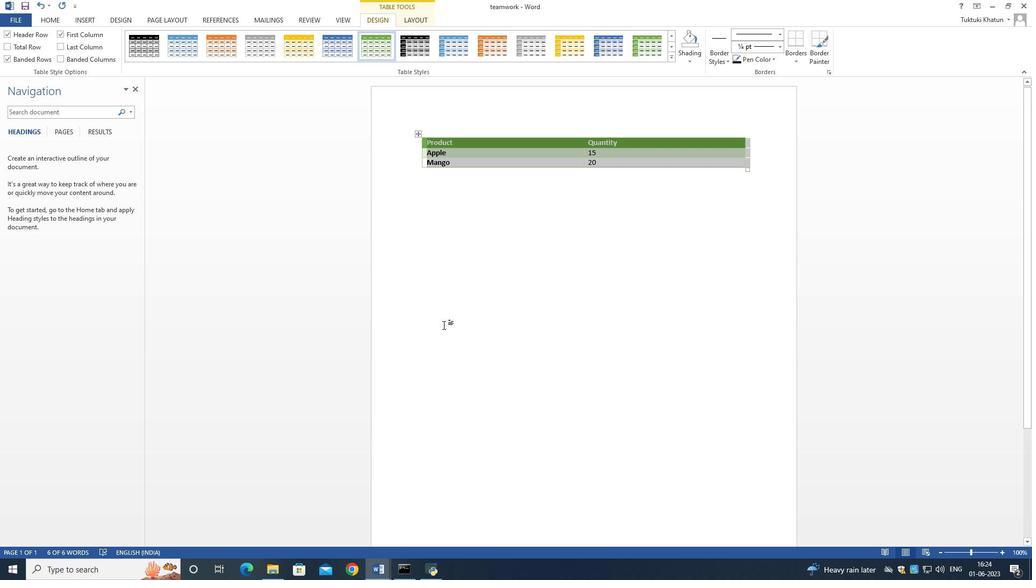 
Action: Mouse moved to (492, 358)
Screenshot: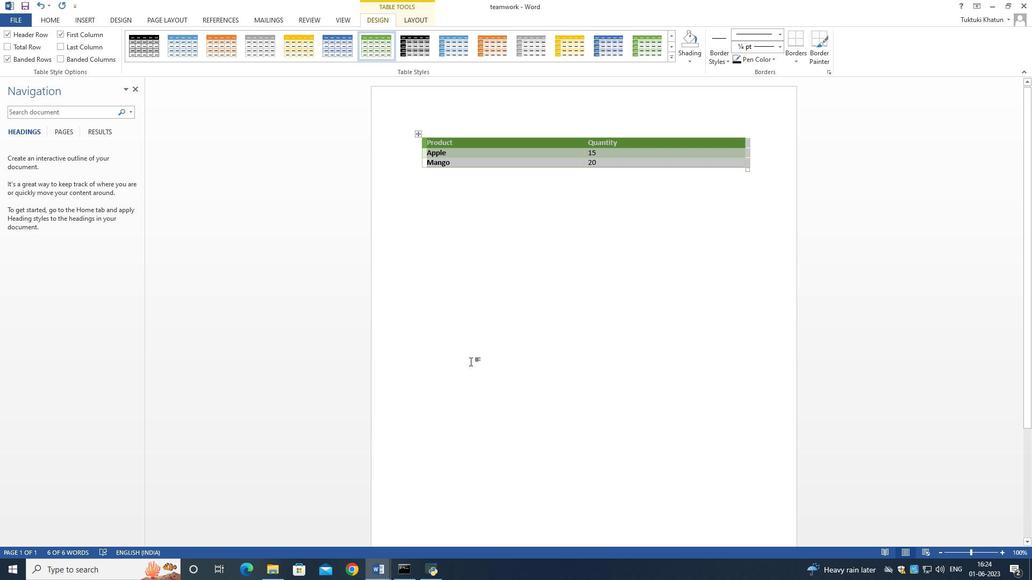 
